 Task: Create new customer invoice with Date Opened: 01-May-23, Select Customer: The County Line Mercantile, Terms: Net 15. Make invoice entry for item-1 with Date: 01-May-23, Description: Olaplex No. 4 Bond Maintenance Shampoo (3.3 oz)
, Income Account: Income:Sales, Quantity: 5, Unit Price: 9.29, Sales Tax: Y, Sales Tax Included: N, Tax Table: Sales Tax. Post Invoice with Post Date: 01-May-23, Post to Accounts: Assets:Accounts Receivable. Pay / Process Payment with Transaction Date: 15-May-23, Amount: 48.31, Transfer Account: Checking Account. Go to 'Print Invoice'. Give a print command to print a copy of invoice.
Action: Mouse moved to (143, 28)
Screenshot: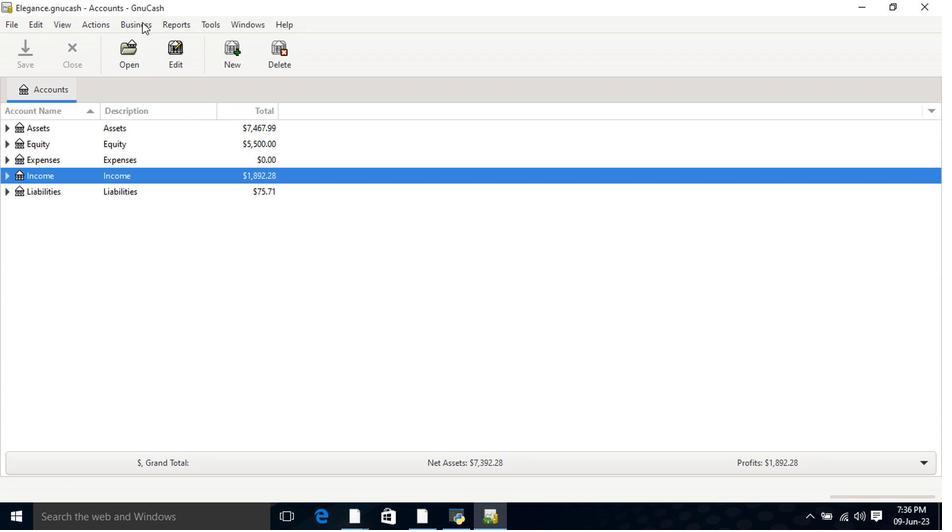 
Action: Mouse pressed left at (143, 28)
Screenshot: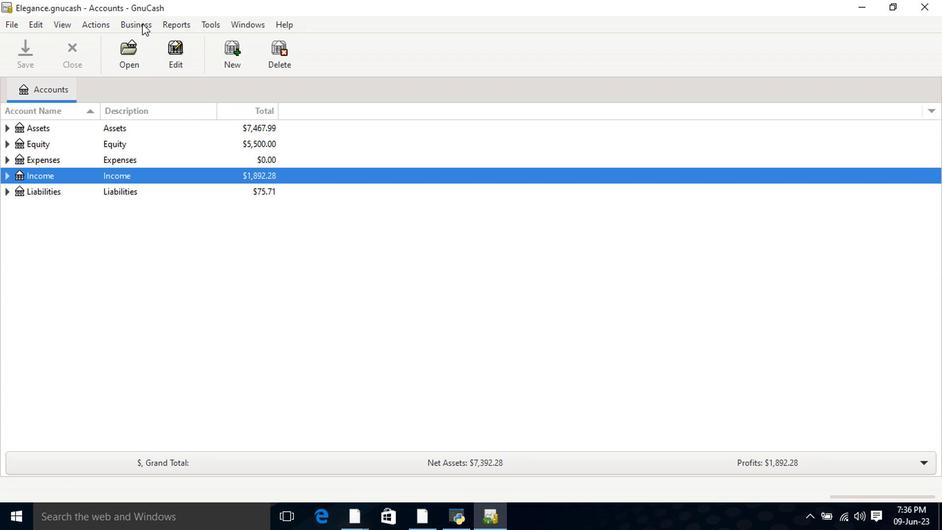
Action: Mouse moved to (296, 101)
Screenshot: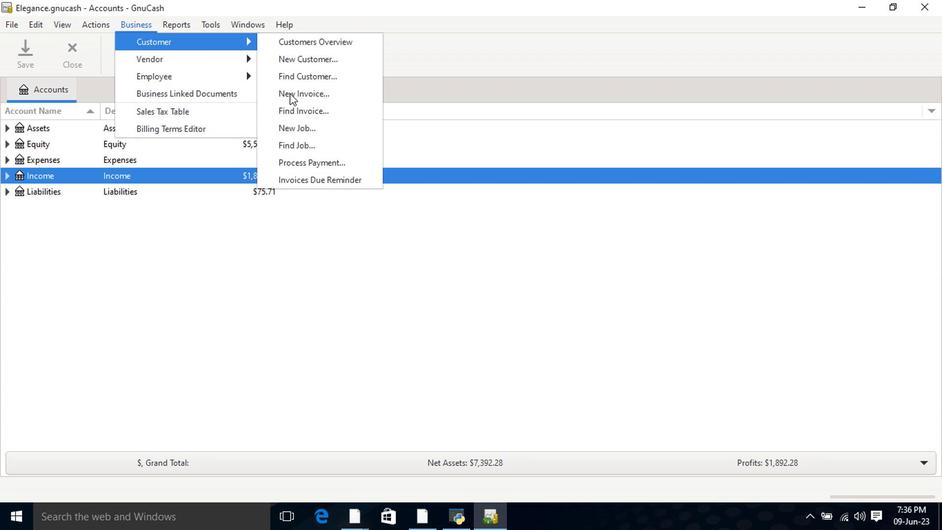 
Action: Mouse pressed left at (296, 101)
Screenshot: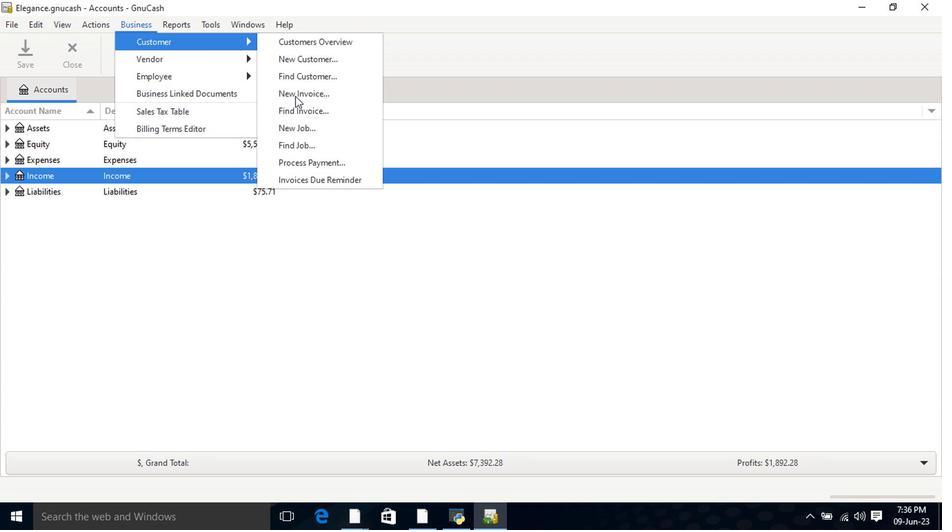 
Action: Mouse moved to (566, 215)
Screenshot: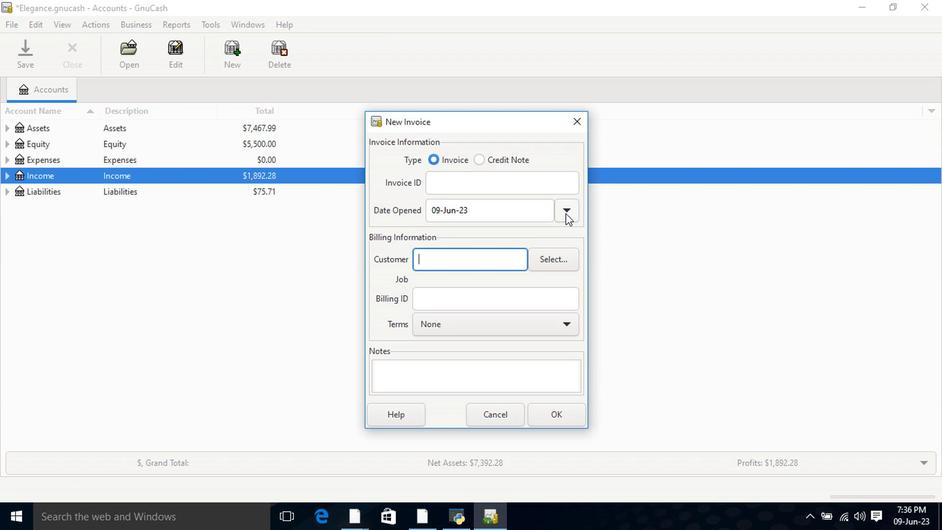 
Action: Mouse pressed left at (566, 215)
Screenshot: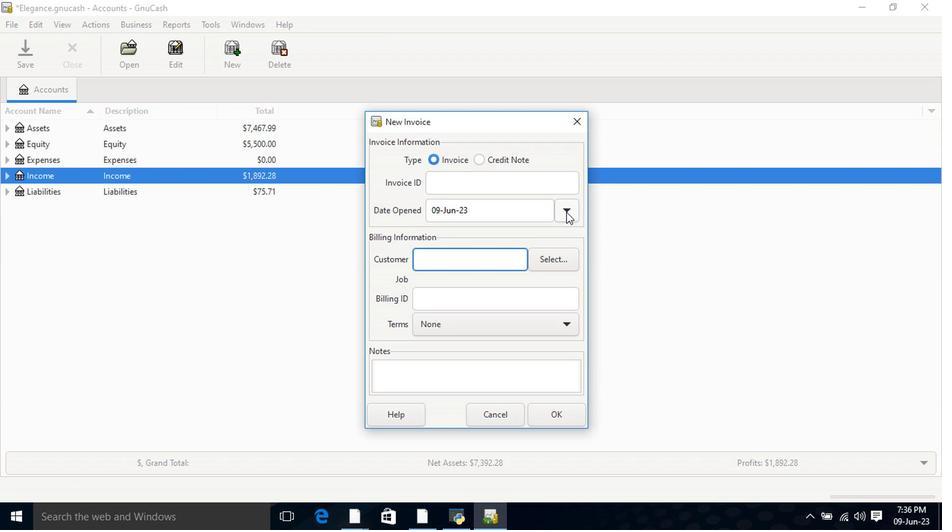 
Action: Mouse moved to (462, 236)
Screenshot: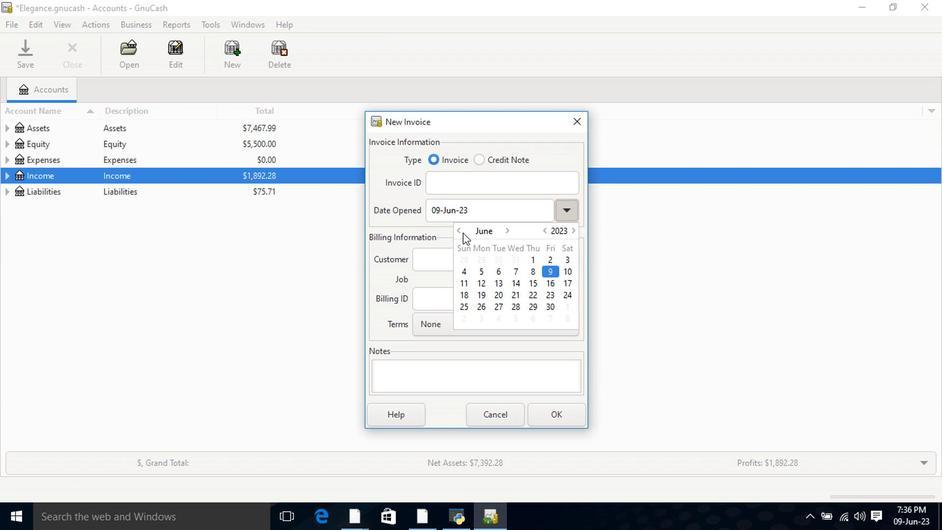 
Action: Mouse pressed left at (462, 236)
Screenshot: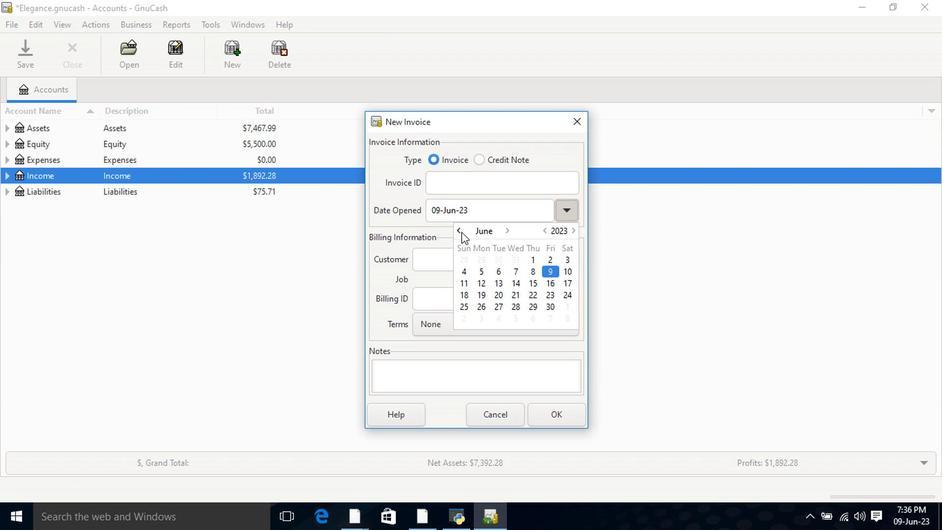 
Action: Mouse moved to (479, 260)
Screenshot: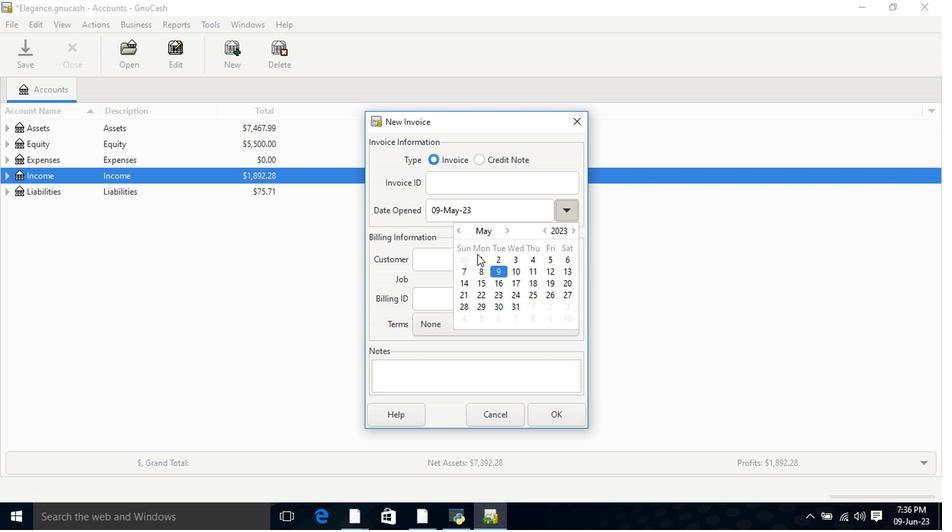 
Action: Mouse pressed left at (479, 260)
Screenshot: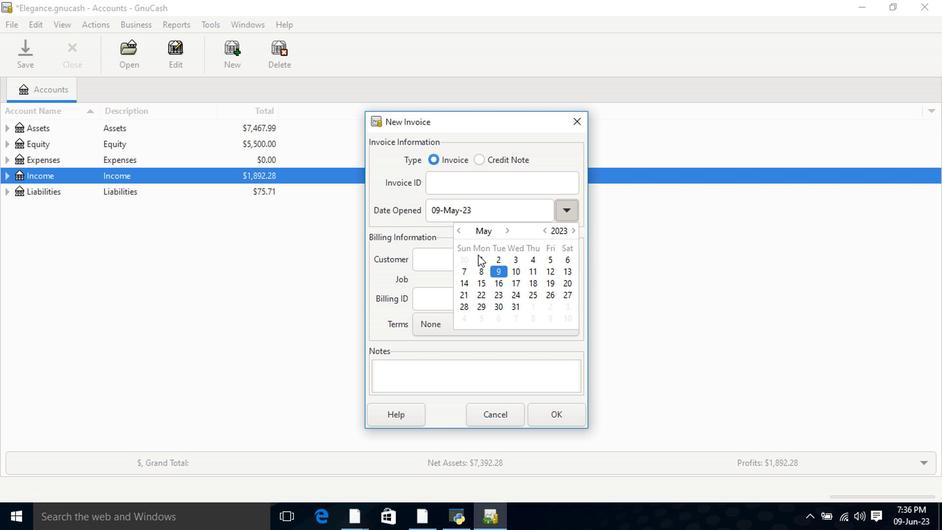 
Action: Mouse pressed left at (479, 260)
Screenshot: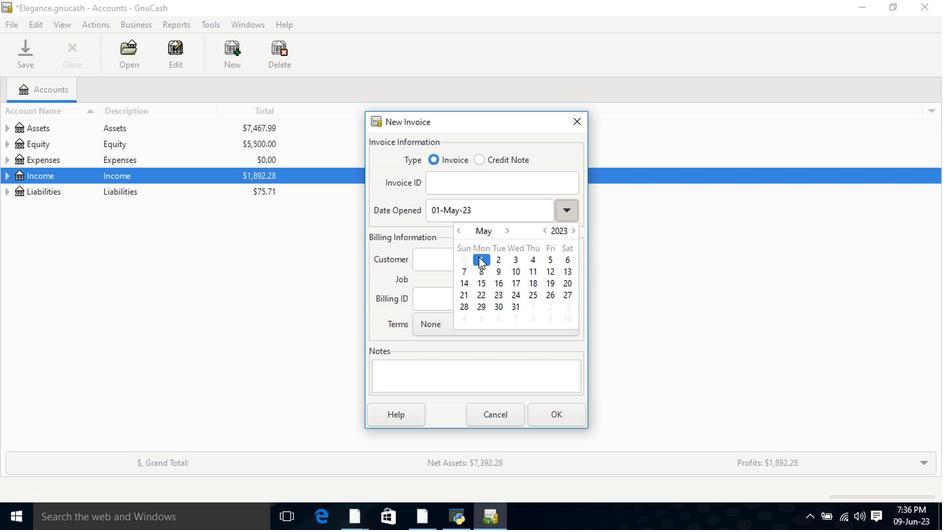 
Action: Mouse pressed left at (479, 260)
Screenshot: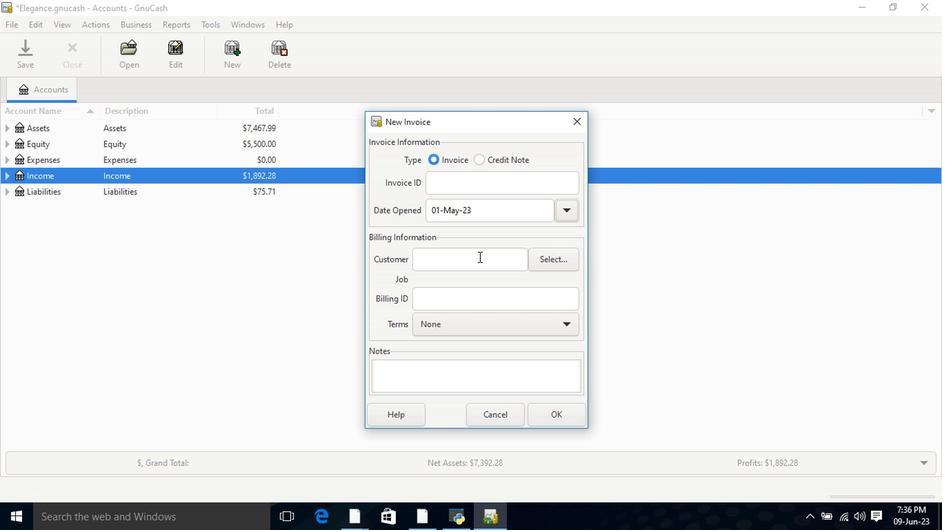
Action: Key pressed <Key.shift>The<Key.space>cou
Screenshot: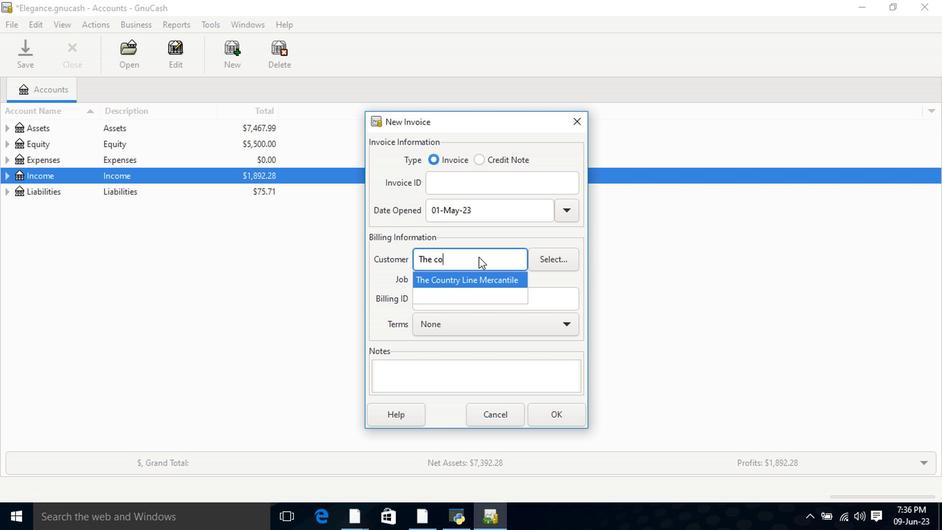 
Action: Mouse moved to (493, 281)
Screenshot: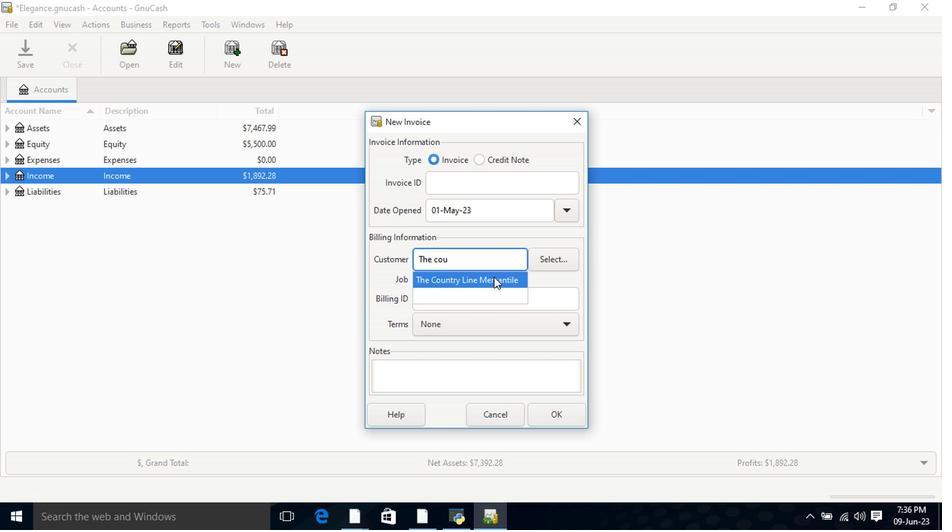 
Action: Mouse pressed left at (493, 281)
Screenshot: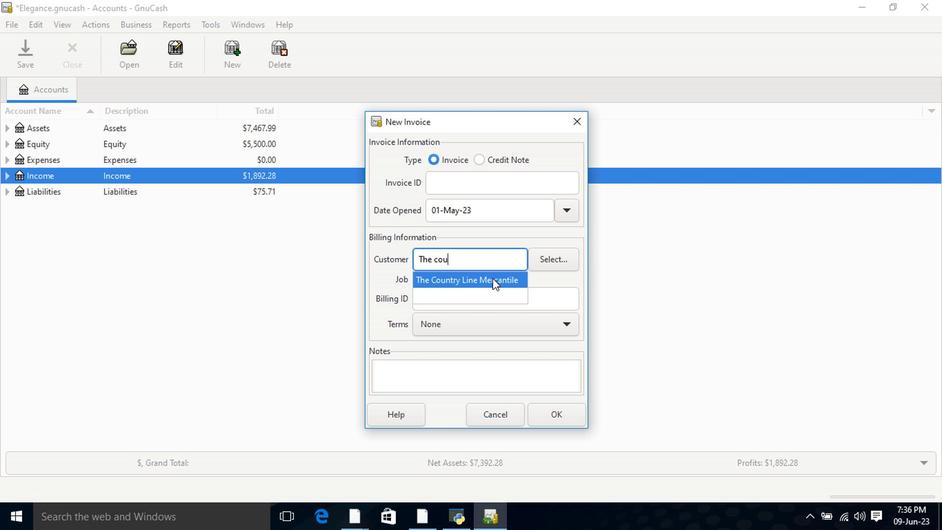 
Action: Mouse moved to (473, 346)
Screenshot: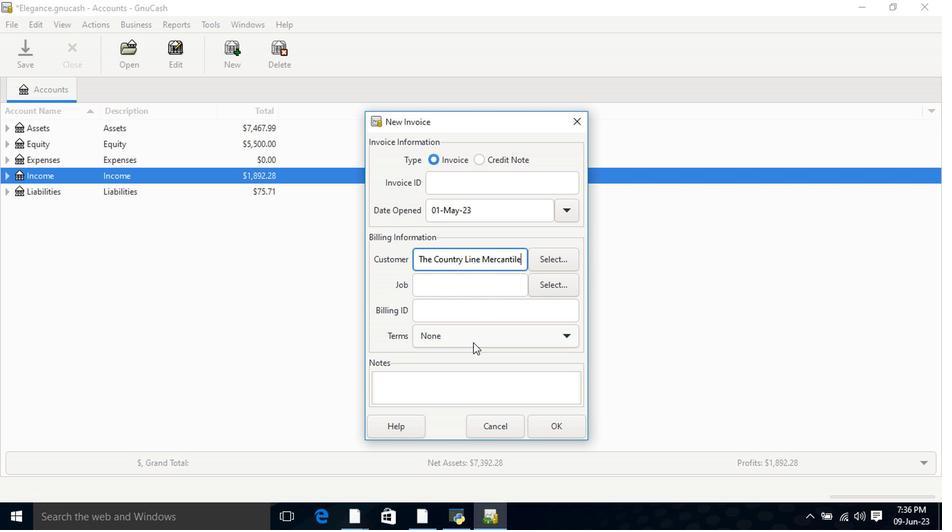 
Action: Mouse pressed left at (473, 346)
Screenshot: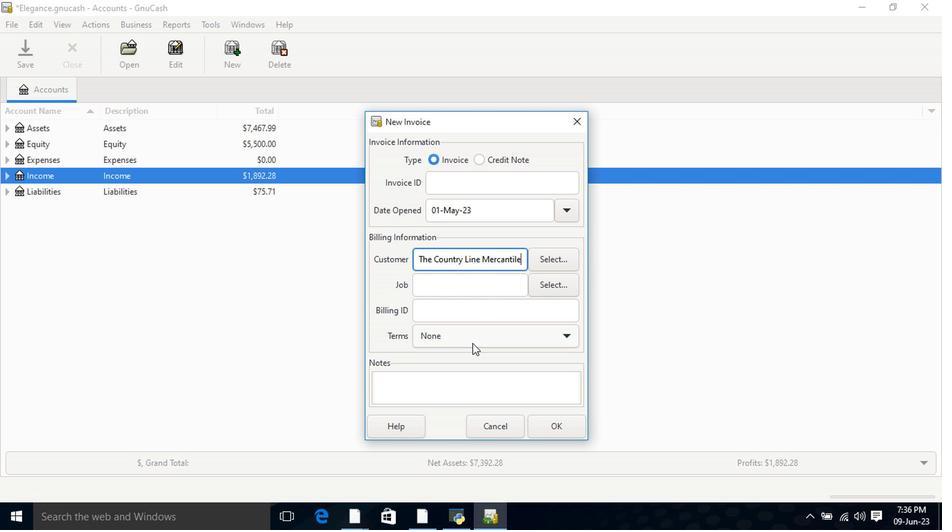 
Action: Mouse moved to (475, 369)
Screenshot: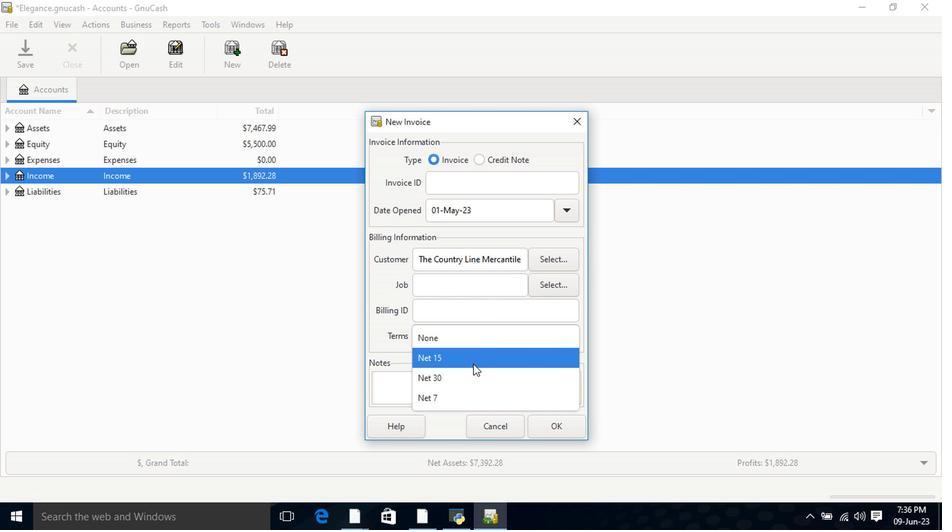 
Action: Mouse pressed left at (475, 369)
Screenshot: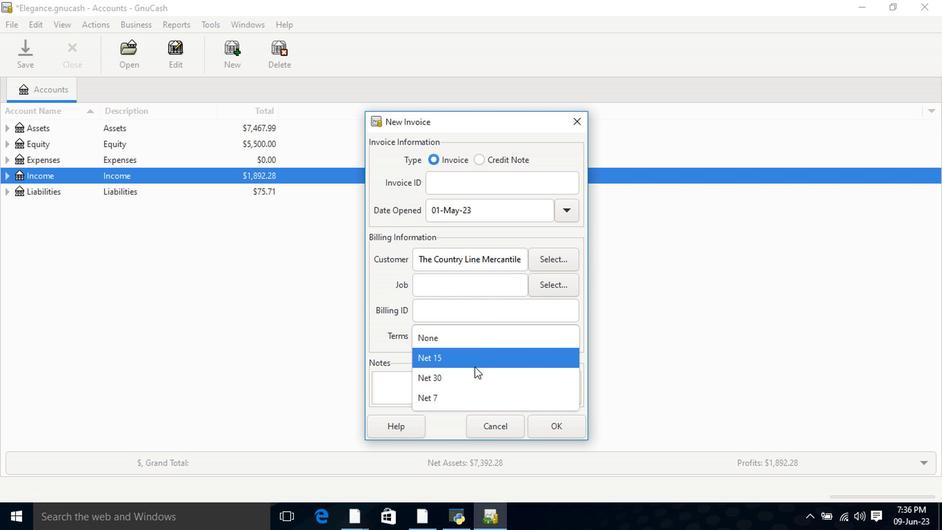 
Action: Mouse moved to (571, 430)
Screenshot: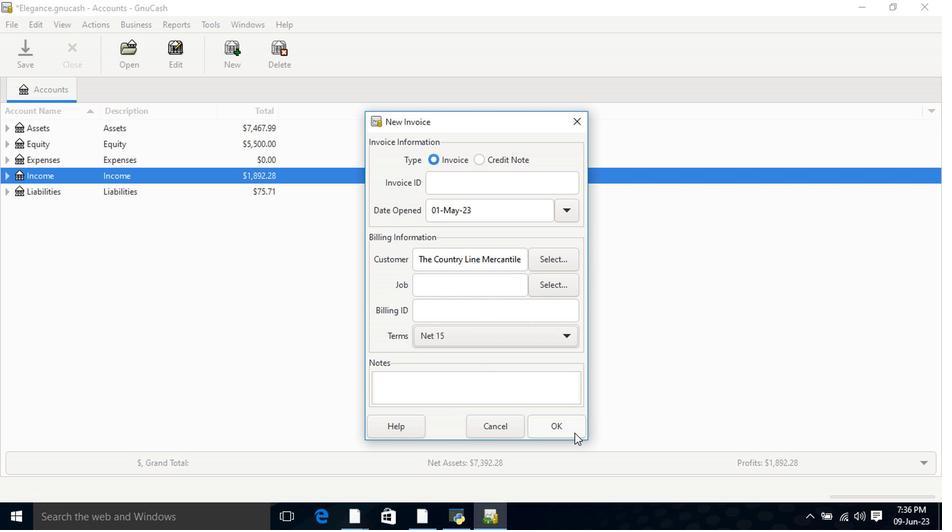 
Action: Mouse pressed left at (571, 430)
Screenshot: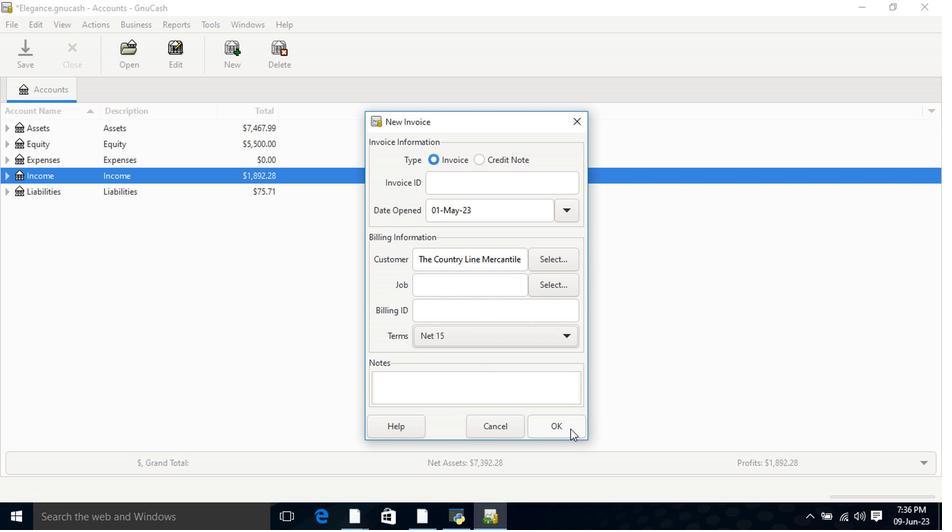 
Action: Mouse moved to (62, 274)
Screenshot: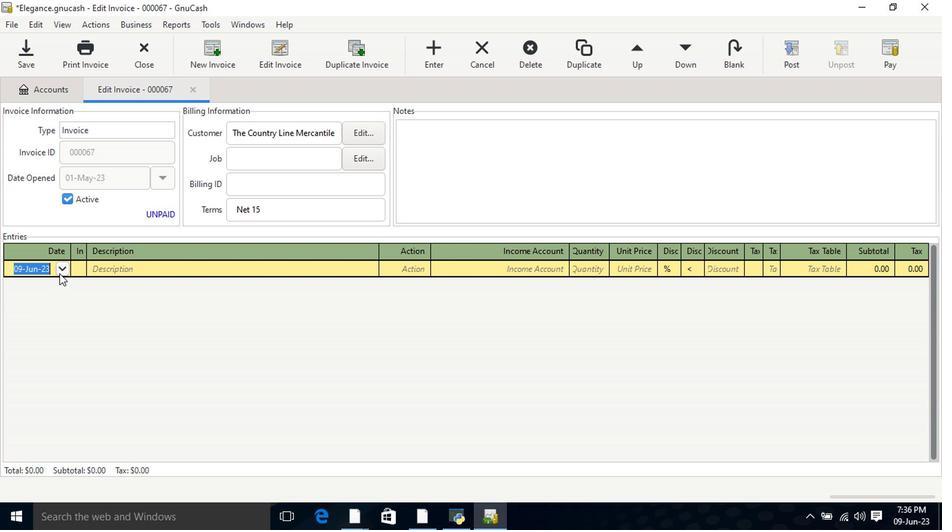 
Action: Mouse pressed left at (62, 274)
Screenshot: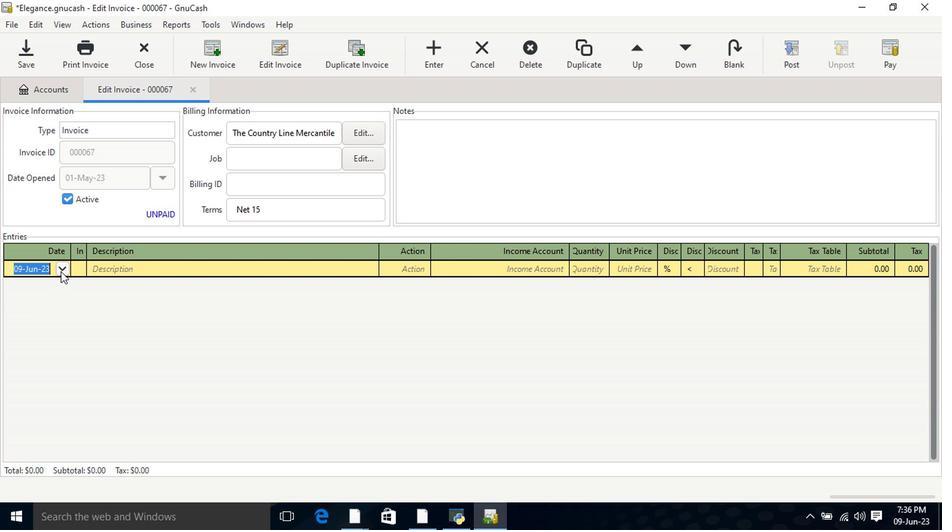 
Action: Mouse moved to (12, 290)
Screenshot: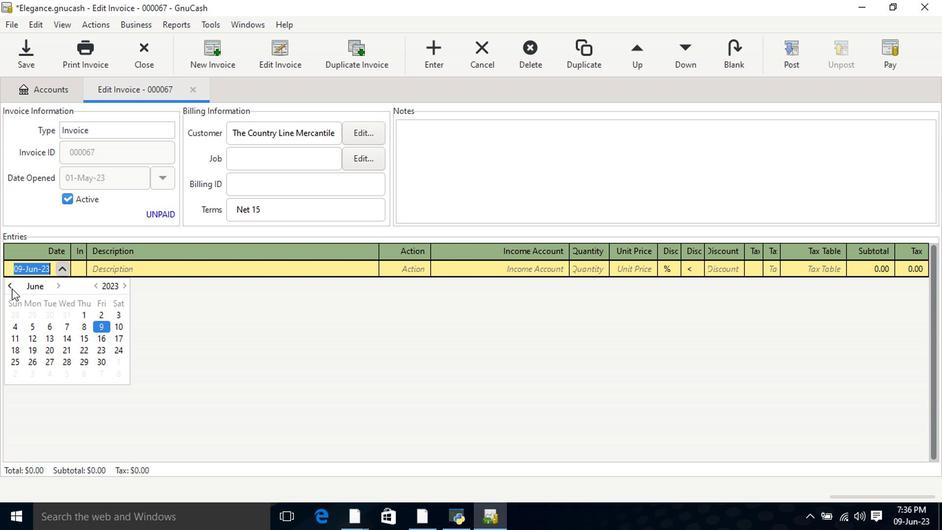 
Action: Mouse pressed left at (12, 290)
Screenshot: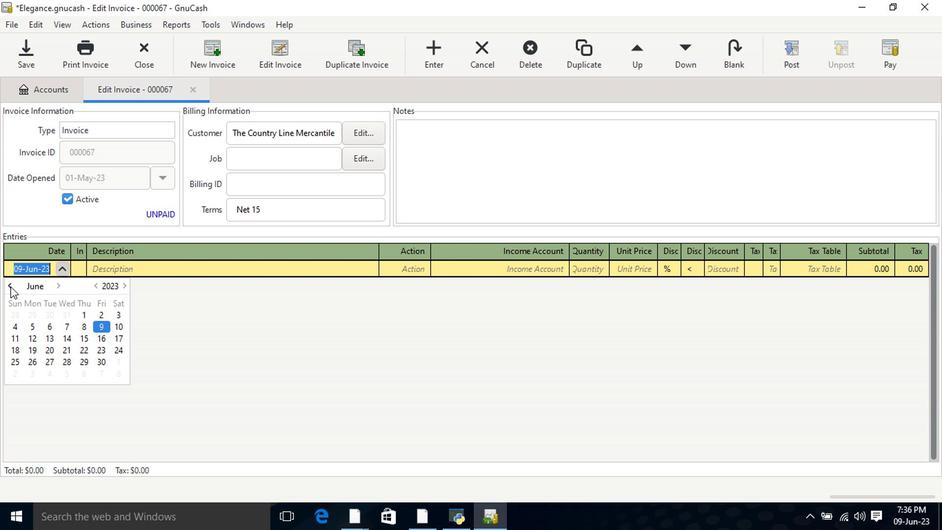 
Action: Mouse pressed left at (12, 290)
Screenshot: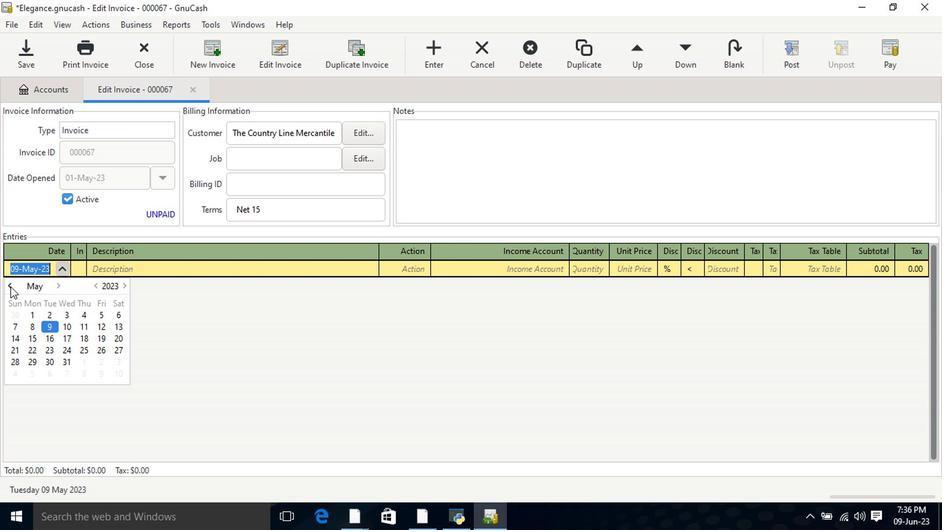 
Action: Mouse moved to (56, 288)
Screenshot: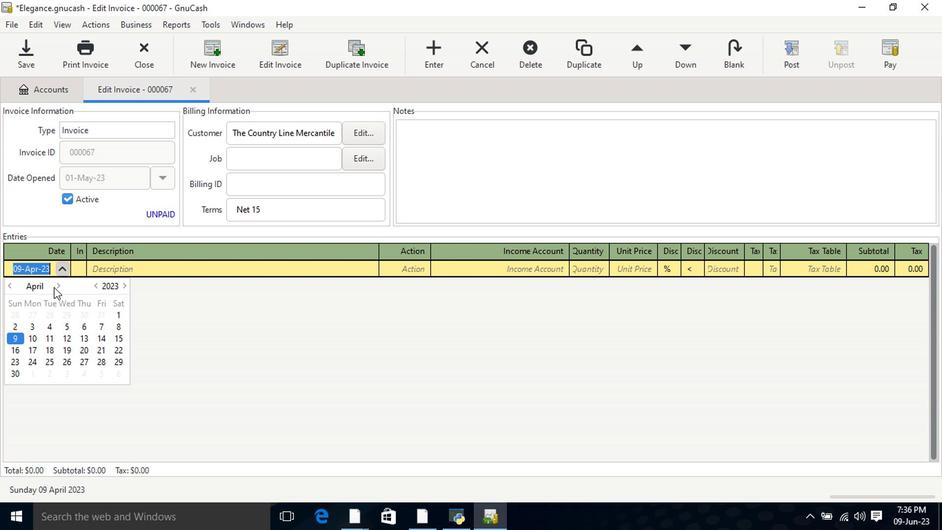 
Action: Mouse pressed left at (56, 288)
Screenshot: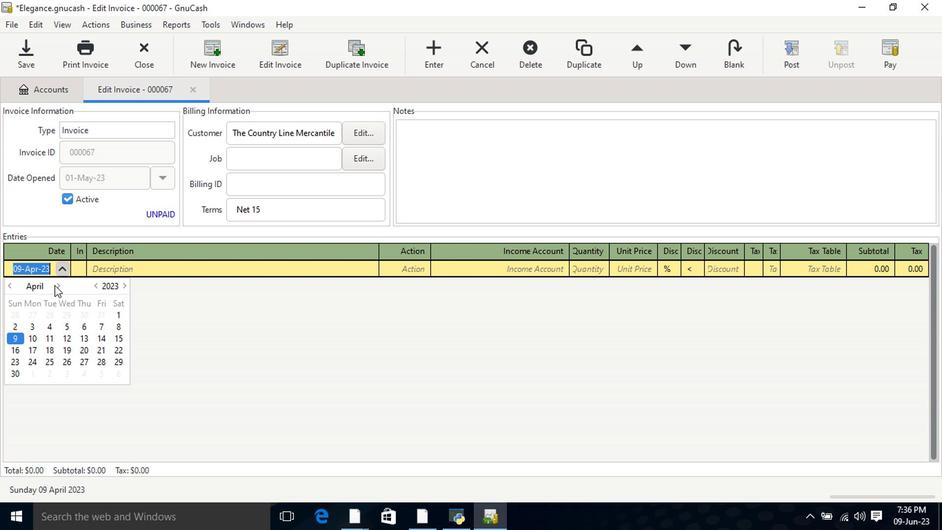 
Action: Mouse moved to (55, 288)
Screenshot: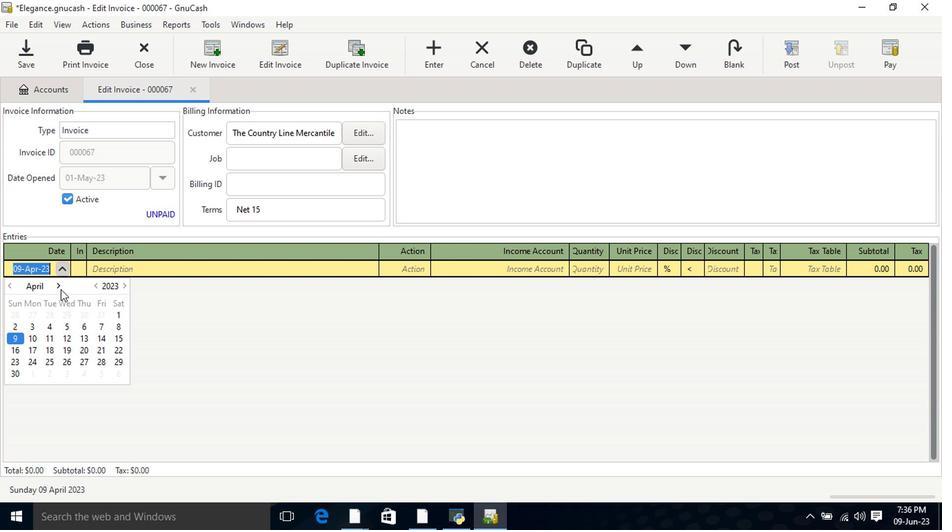 
Action: Mouse pressed left at (55, 288)
Screenshot: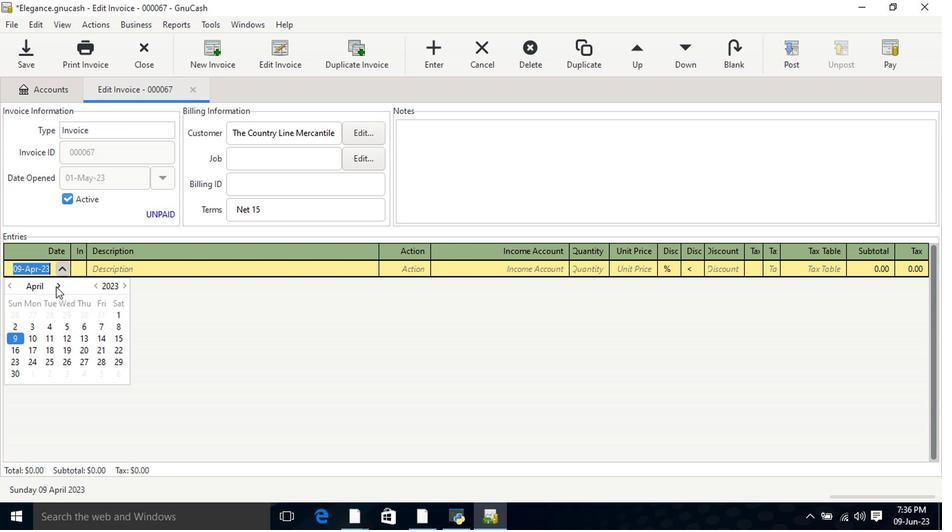 
Action: Mouse moved to (57, 291)
Screenshot: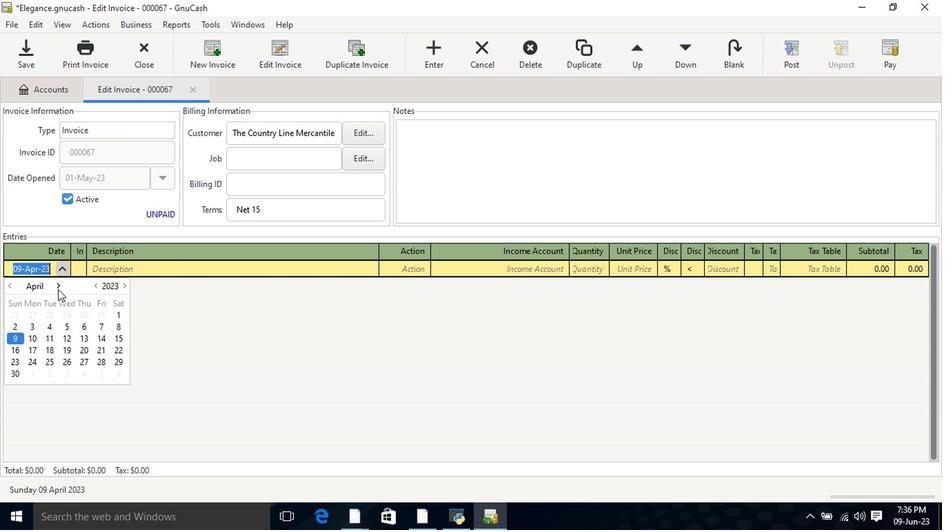 
Action: Mouse pressed left at (57, 291)
Screenshot: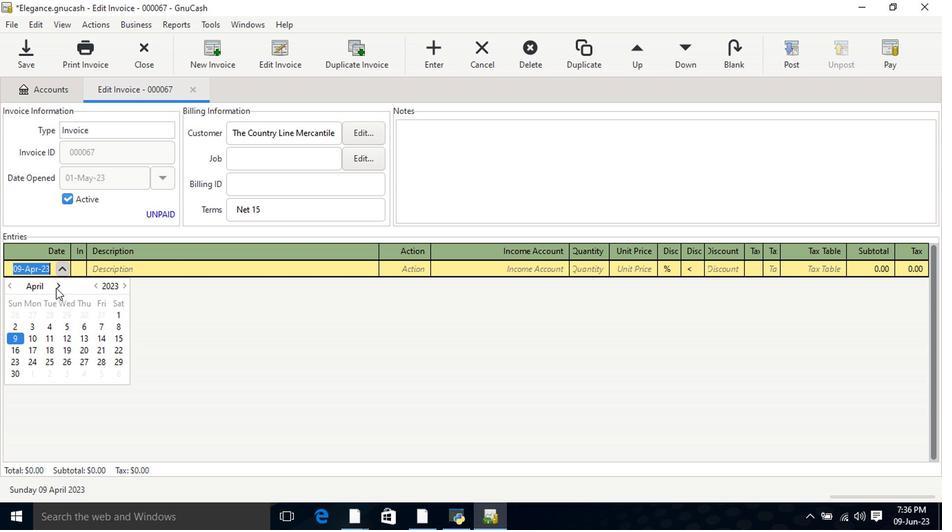
Action: Mouse moved to (33, 317)
Screenshot: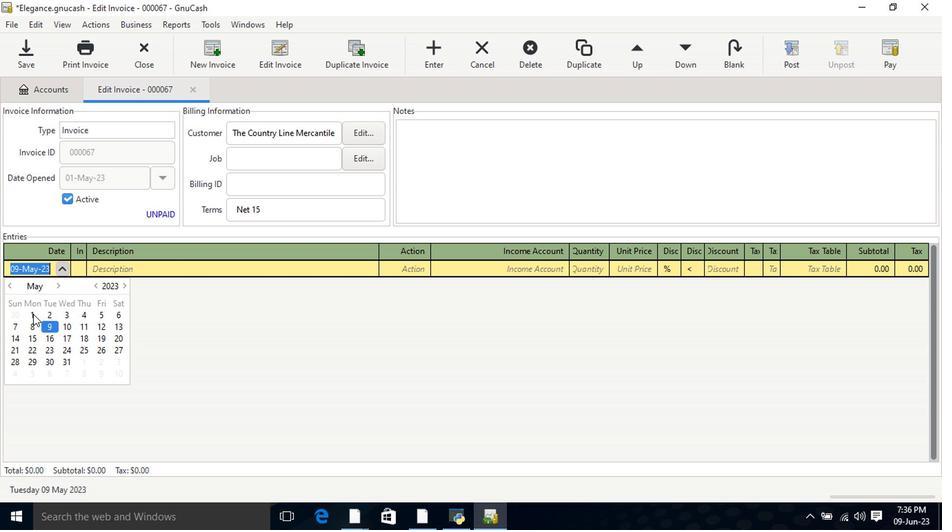 
Action: Mouse pressed left at (33, 317)
Screenshot: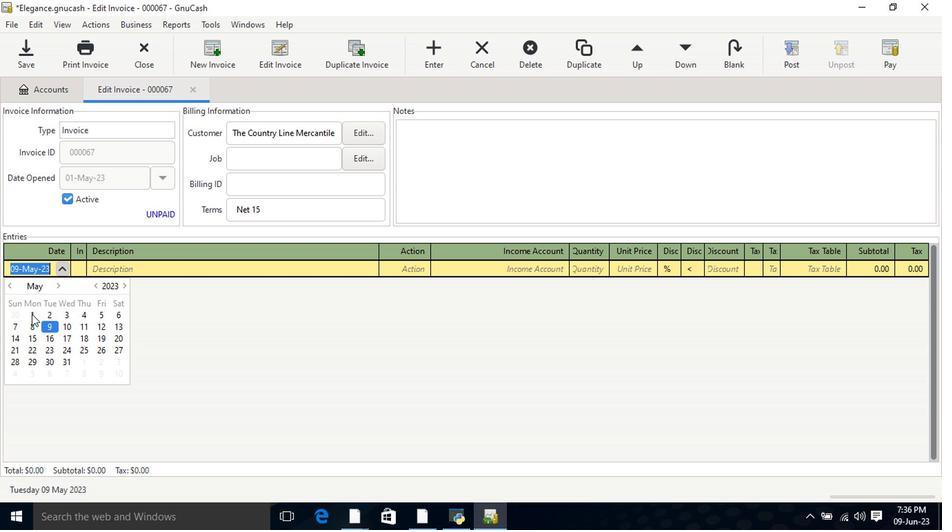 
Action: Mouse pressed left at (33, 317)
Screenshot: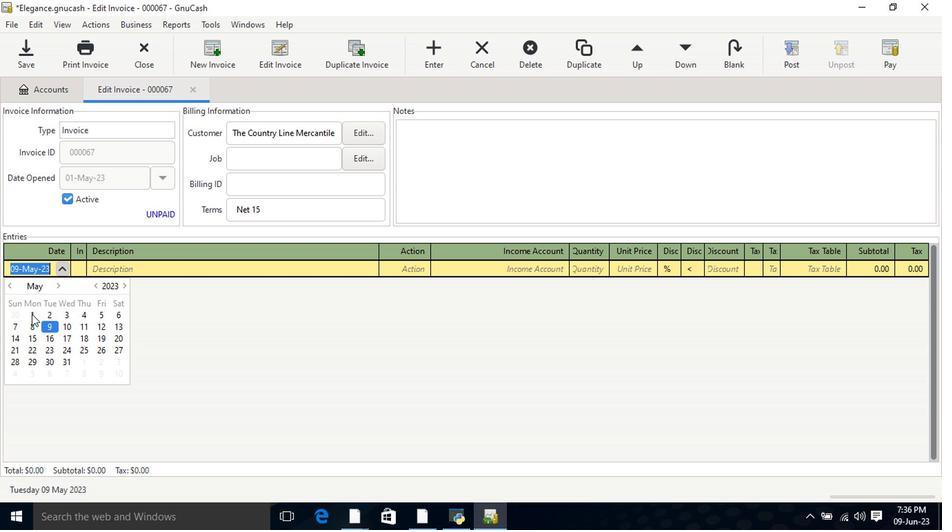 
Action: Mouse moved to (109, 273)
Screenshot: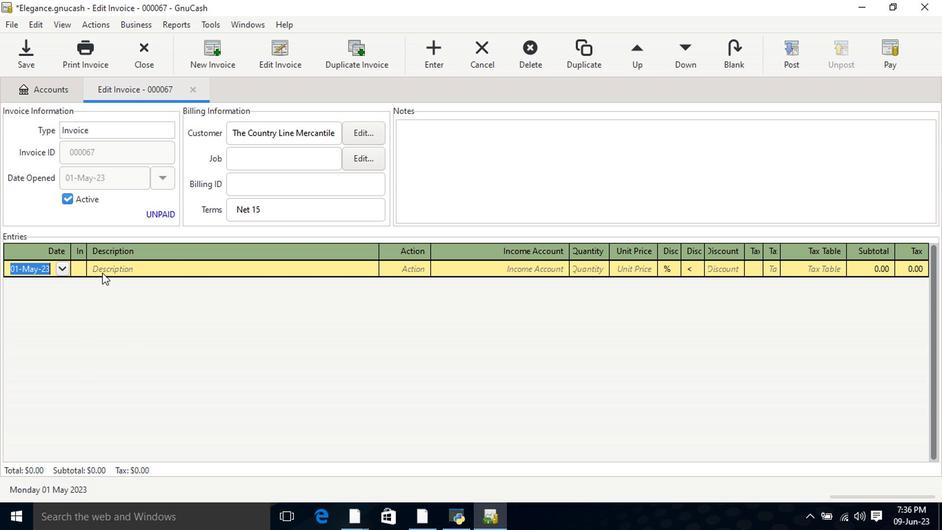 
Action: Mouse pressed left at (109, 273)
Screenshot: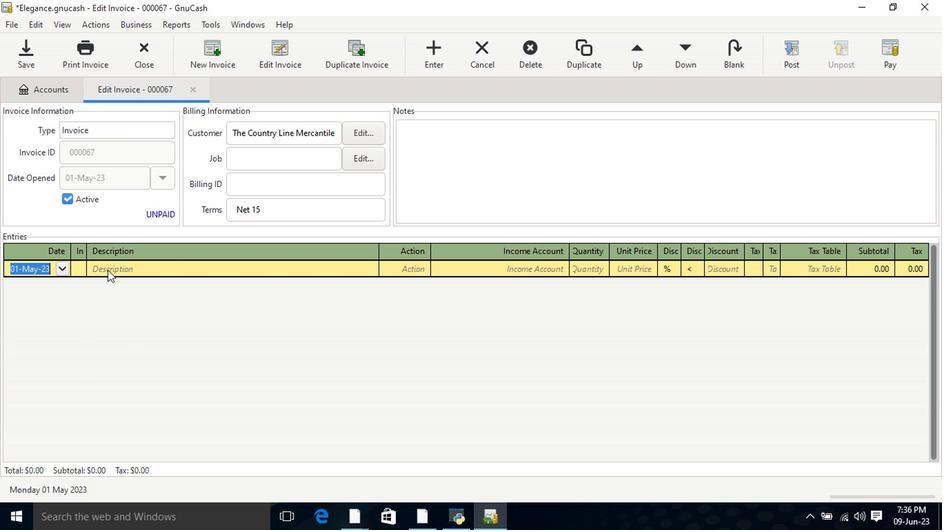 
Action: Key pressed <Key.shift>Olaplex<Key.space><Key.shift>No.<Key.space><Key.backspace>4<Key.space><Key.shift>Bond<Key.tab>5<Key.tab>9.29<Key.tab>
Screenshot: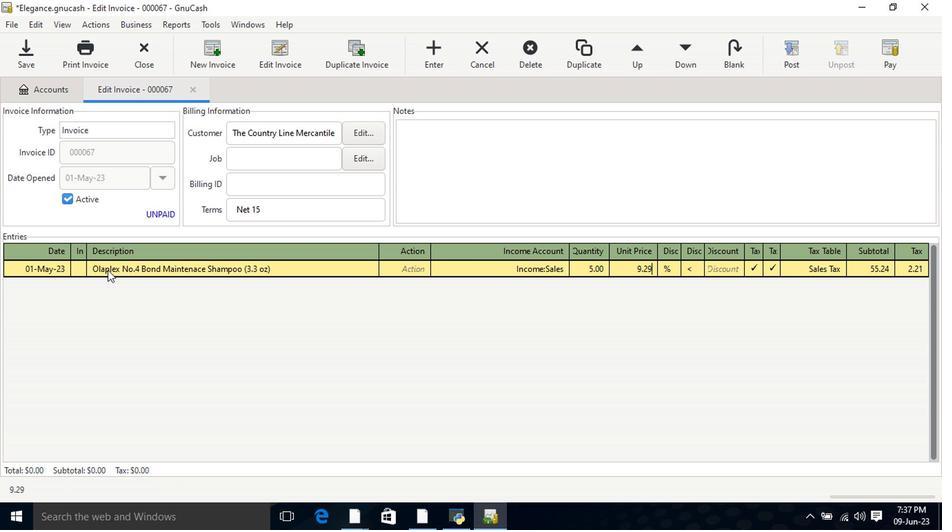 
Action: Mouse moved to (772, 270)
Screenshot: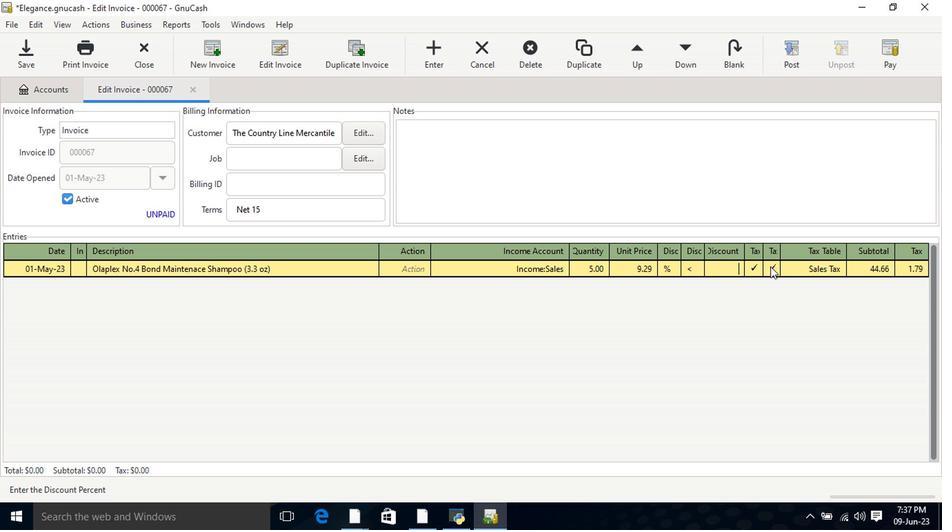 
Action: Mouse pressed left at (772, 270)
Screenshot: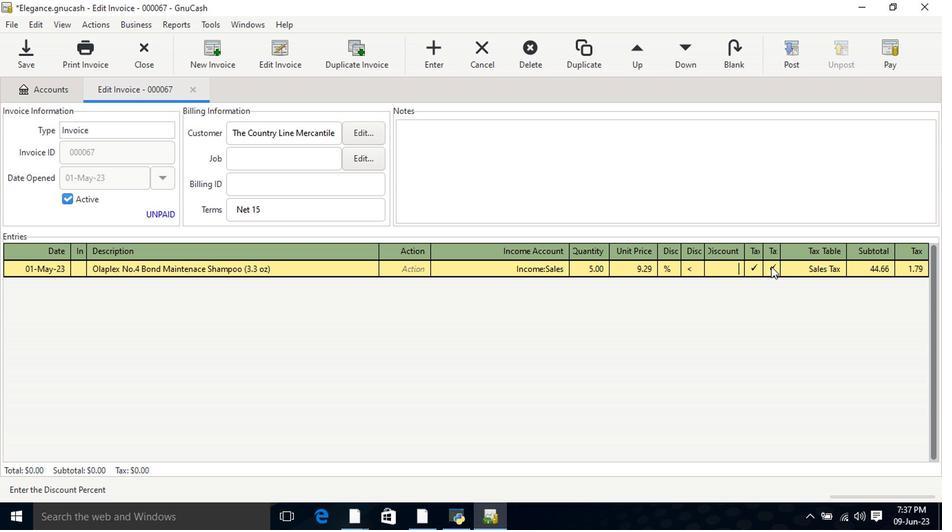 
Action: Mouse moved to (808, 271)
Screenshot: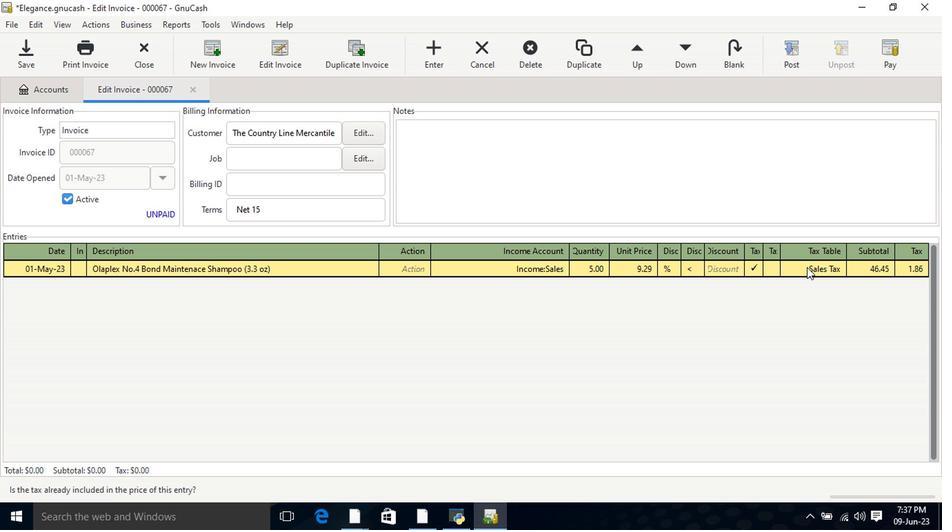 
Action: Key pressed <Key.tab><Key.tab>
Screenshot: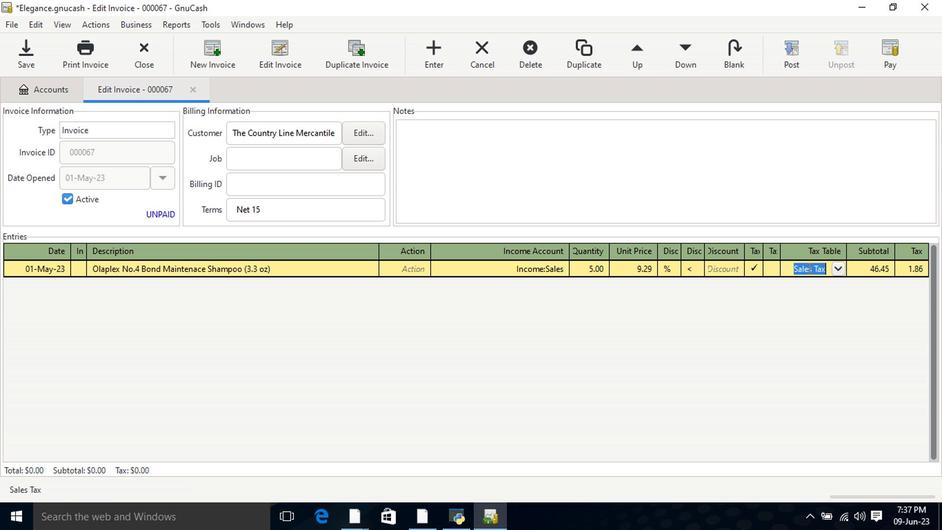 
Action: Mouse moved to (802, 63)
Screenshot: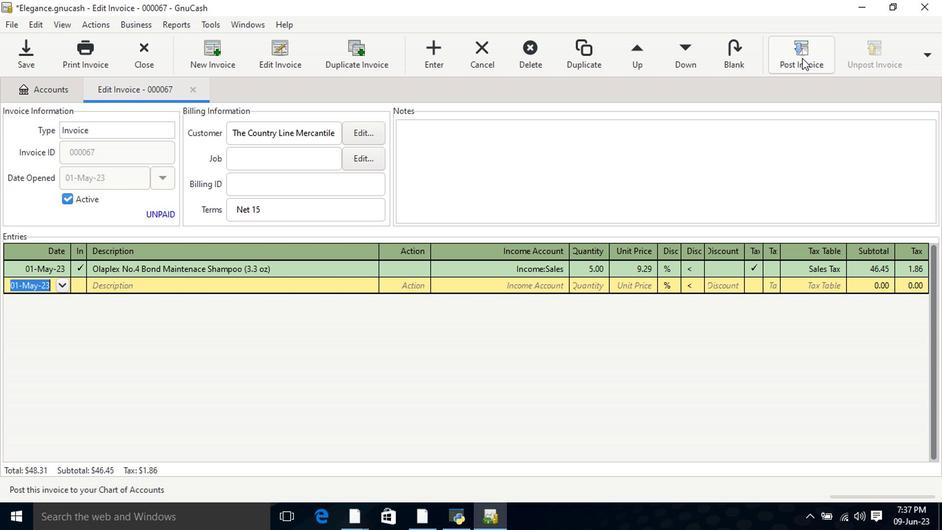 
Action: Mouse pressed left at (802, 63)
Screenshot: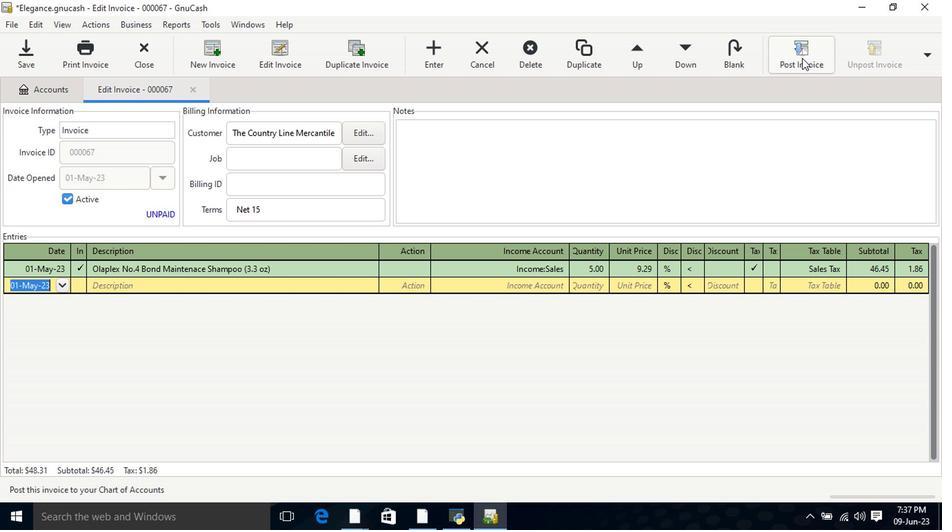 
Action: Mouse moved to (584, 231)
Screenshot: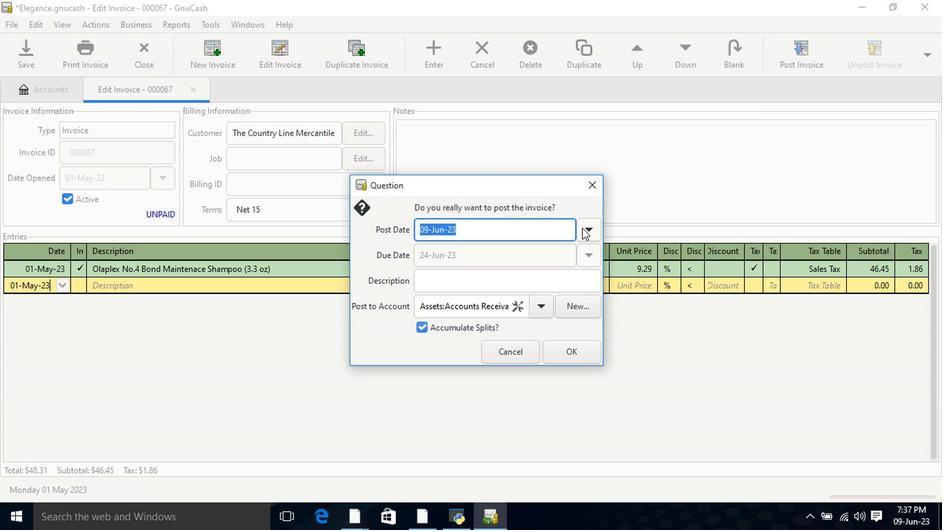 
Action: Mouse pressed left at (584, 231)
Screenshot: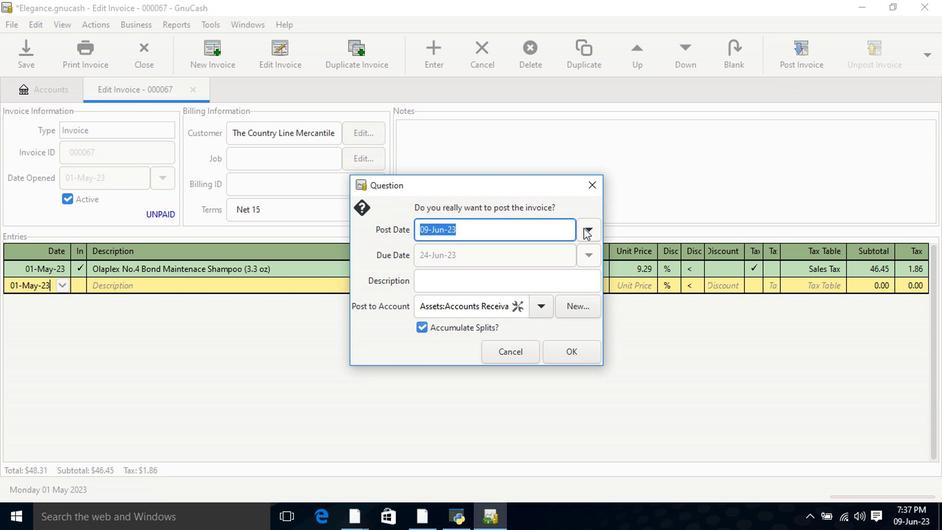 
Action: Mouse moved to (482, 252)
Screenshot: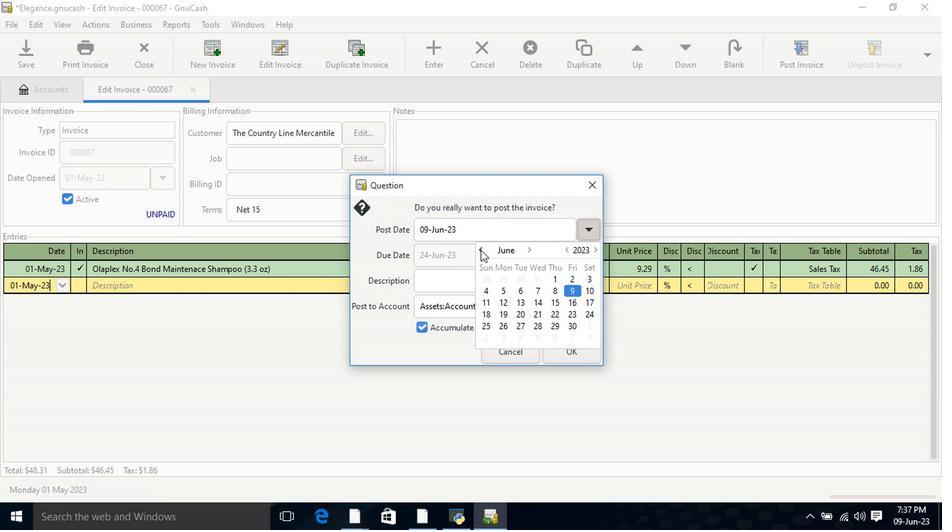 
Action: Mouse pressed left at (482, 252)
Screenshot: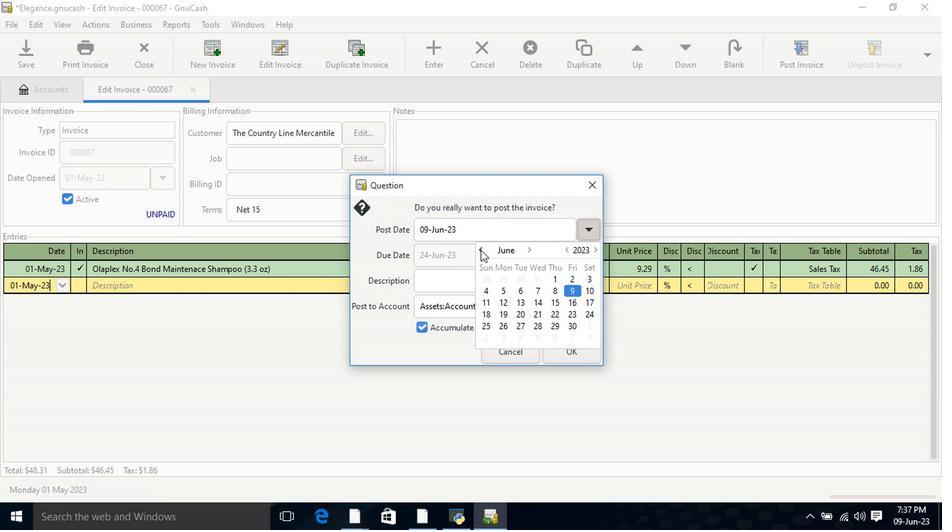 
Action: Mouse moved to (504, 285)
Screenshot: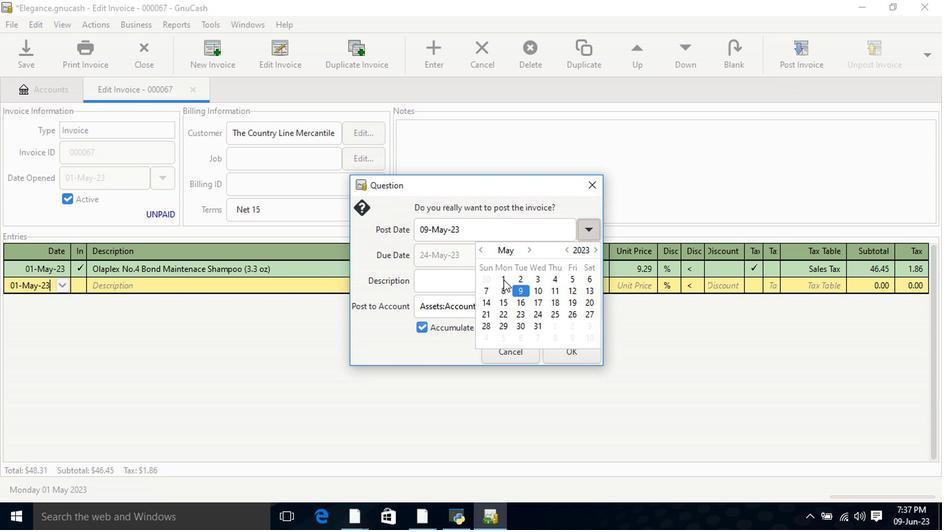 
Action: Mouse pressed left at (504, 285)
Screenshot: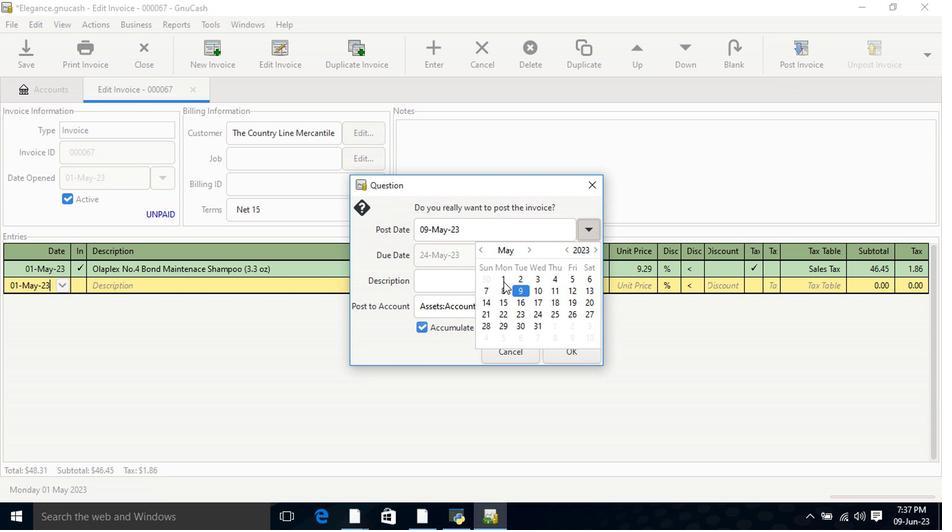 
Action: Mouse pressed left at (504, 285)
Screenshot: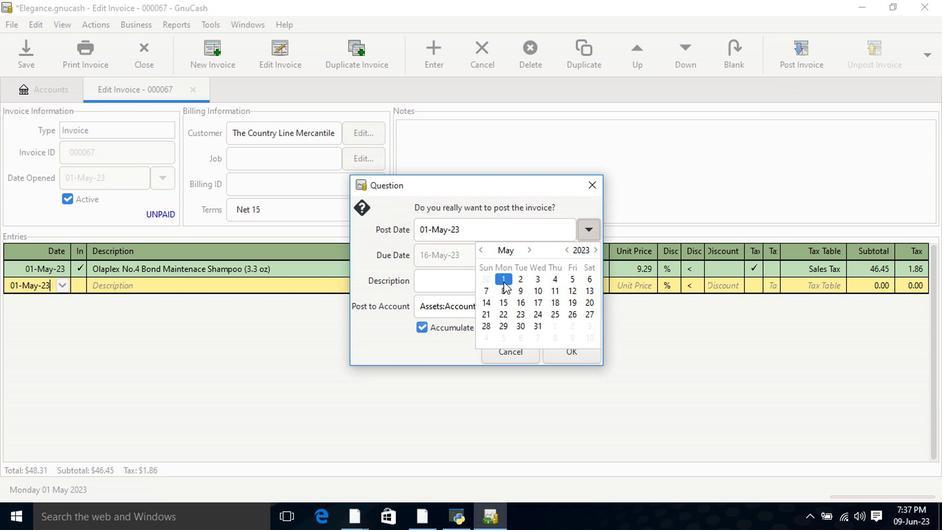 
Action: Mouse moved to (579, 357)
Screenshot: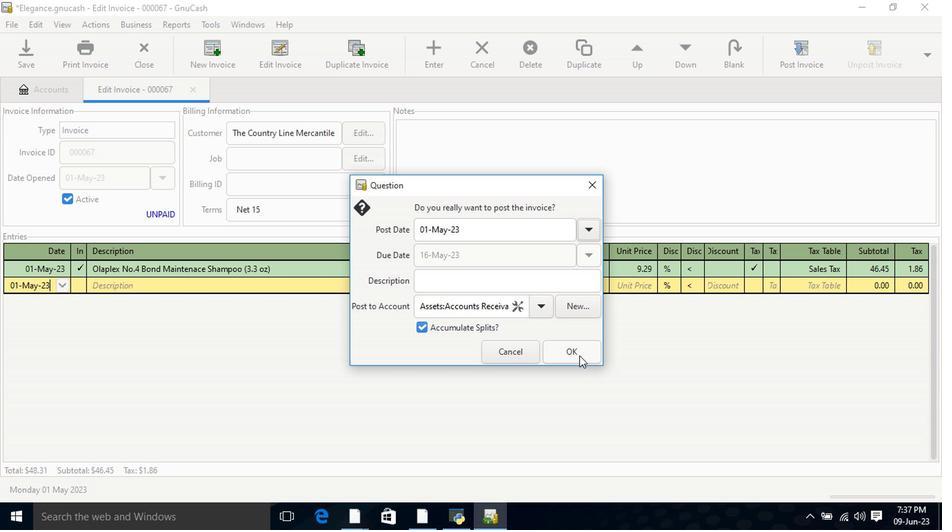 
Action: Mouse pressed left at (579, 357)
Screenshot: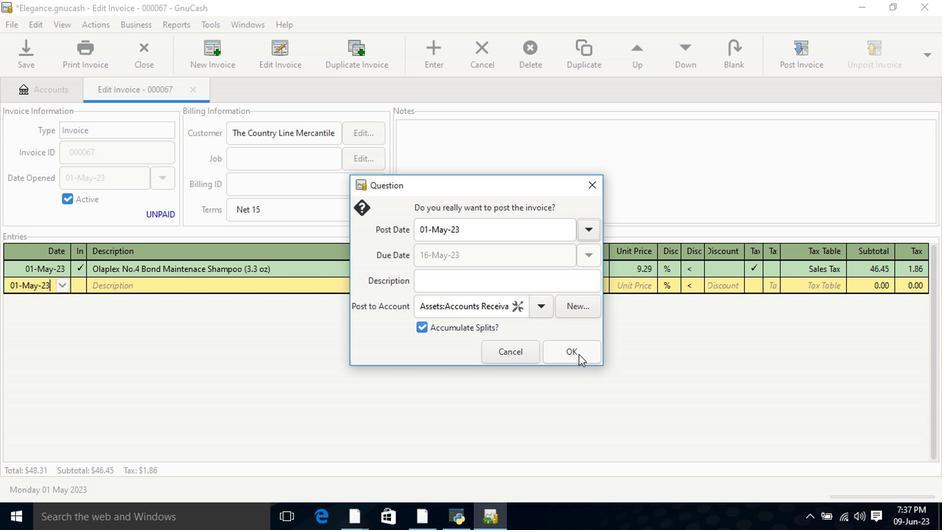
Action: Mouse moved to (886, 65)
Screenshot: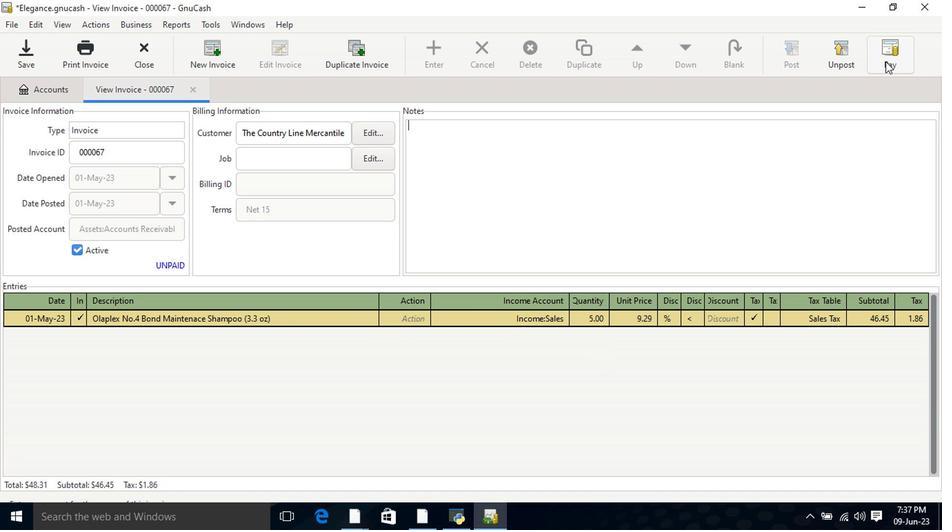 
Action: Mouse pressed left at (886, 65)
Screenshot: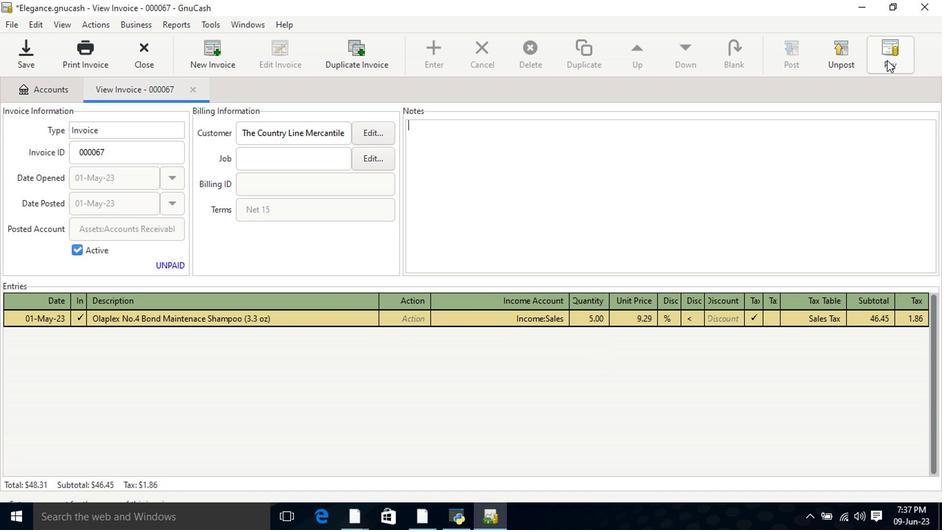 
Action: Mouse moved to (430, 272)
Screenshot: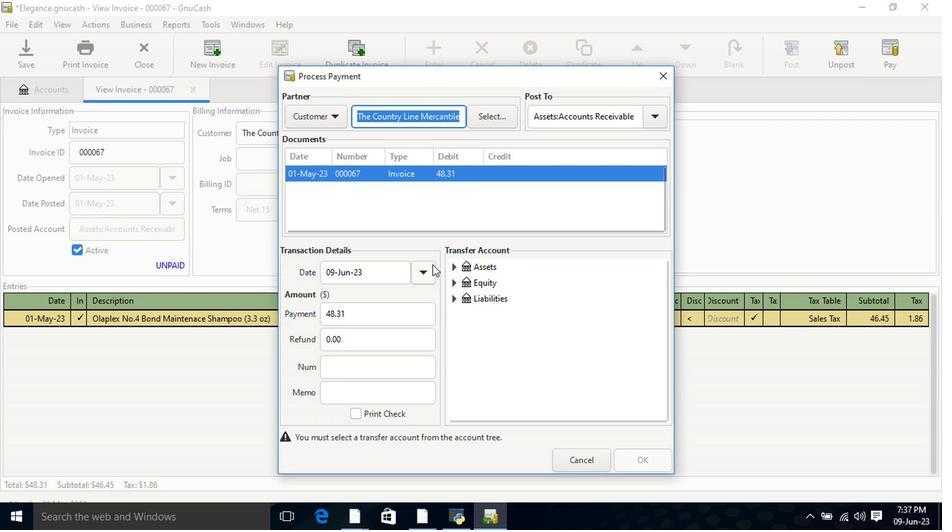 
Action: Mouse pressed left at (430, 272)
Screenshot: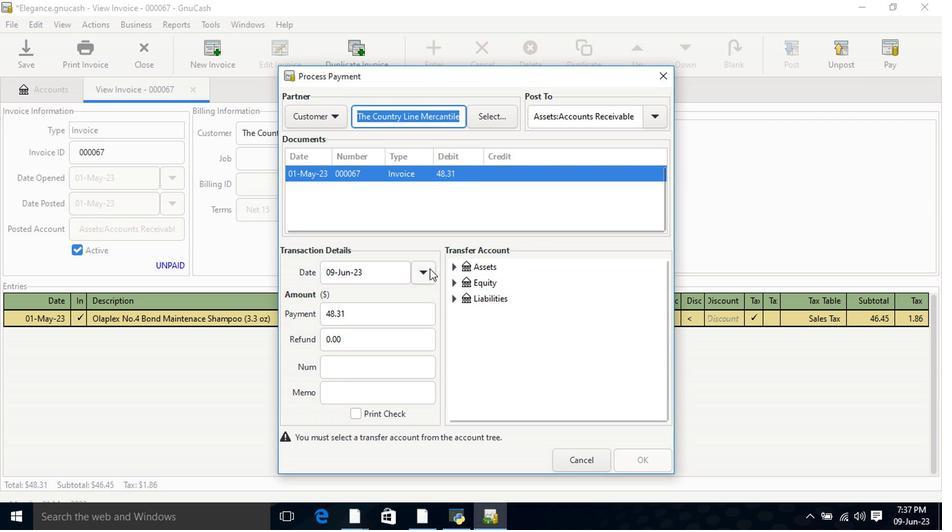 
Action: Mouse moved to (318, 296)
Screenshot: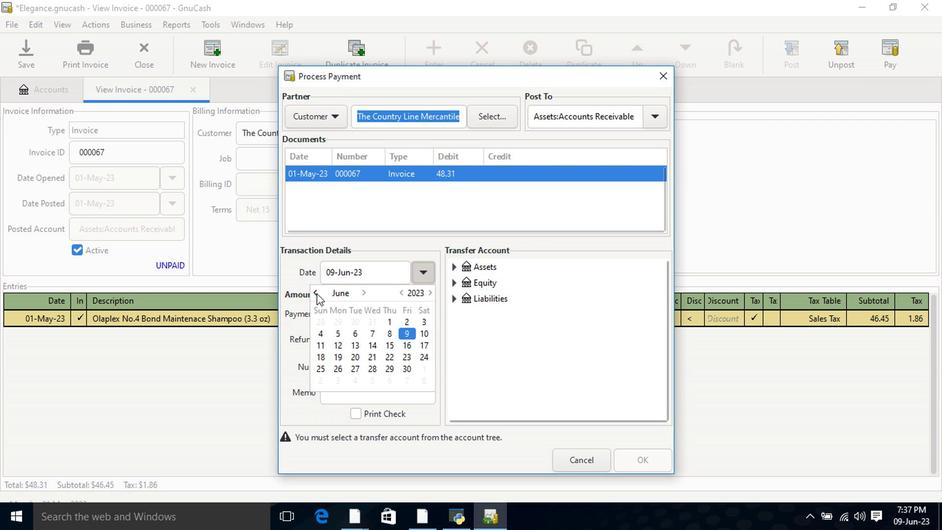 
Action: Mouse pressed left at (318, 296)
Screenshot: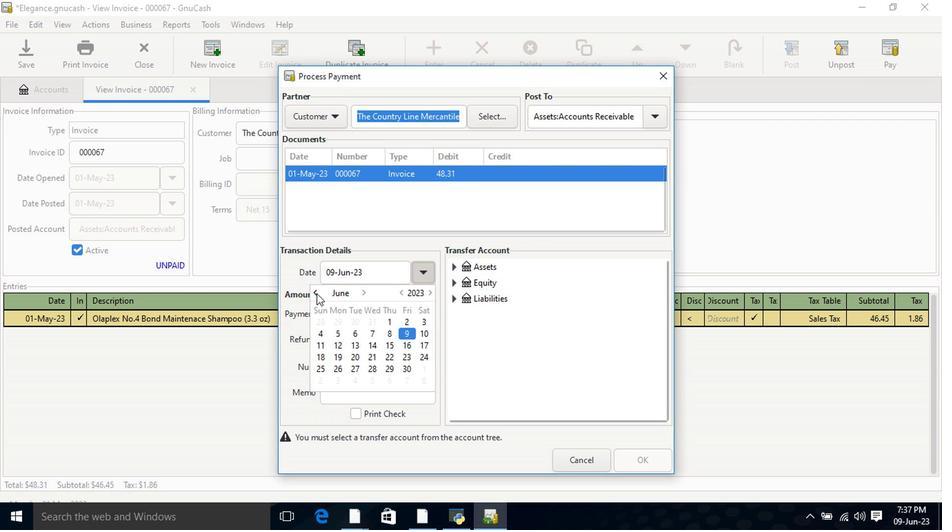 
Action: Mouse moved to (340, 346)
Screenshot: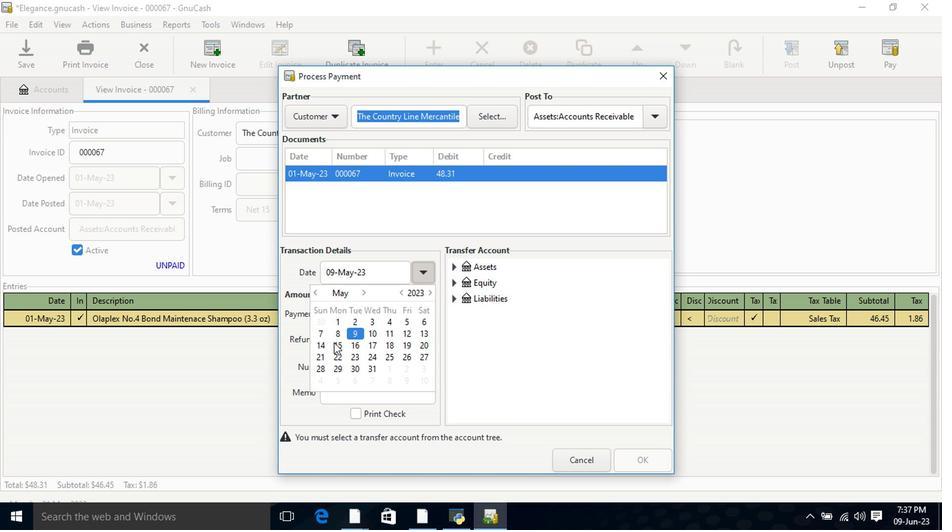
Action: Mouse pressed left at (340, 346)
Screenshot: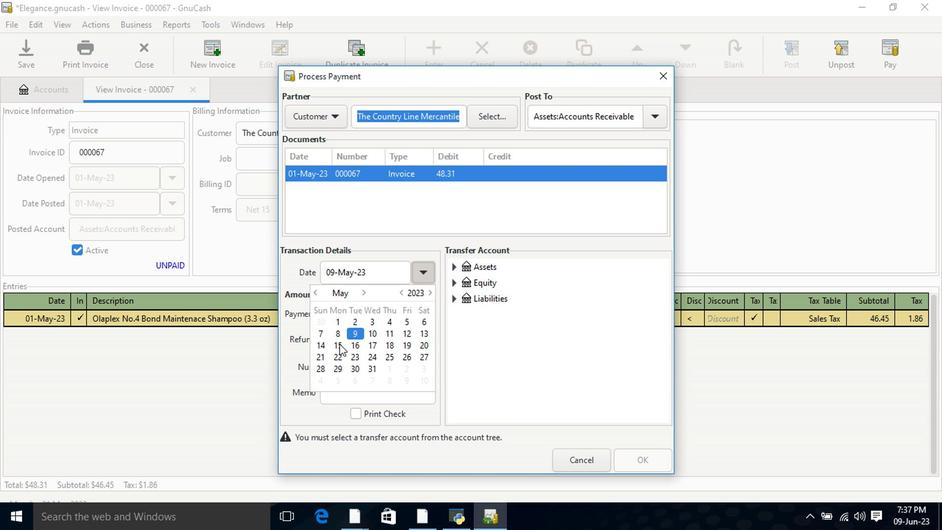
Action: Mouse pressed left at (340, 346)
Screenshot: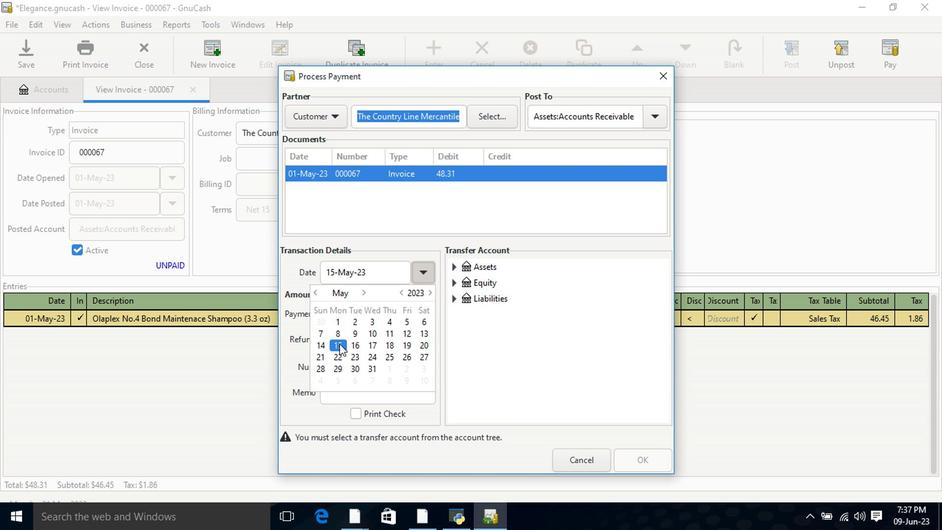 
Action: Mouse moved to (454, 269)
Screenshot: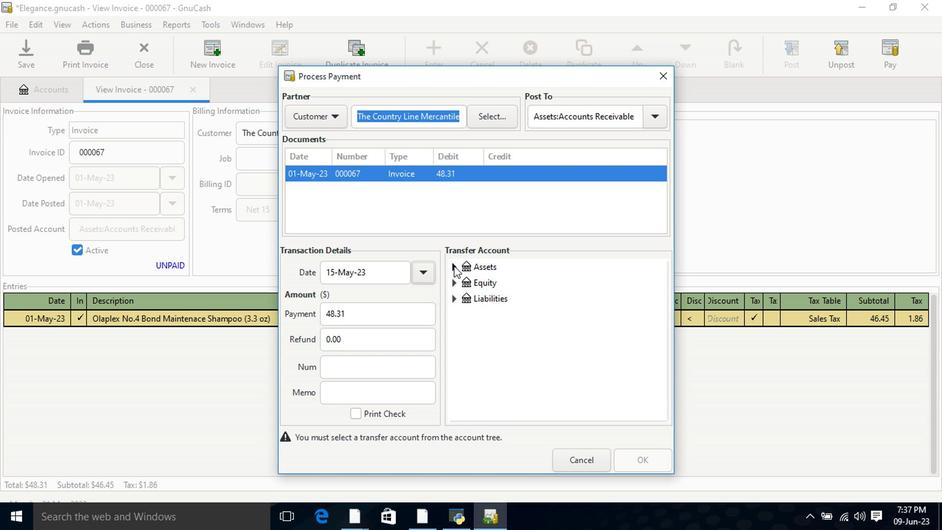 
Action: Mouse pressed left at (454, 269)
Screenshot: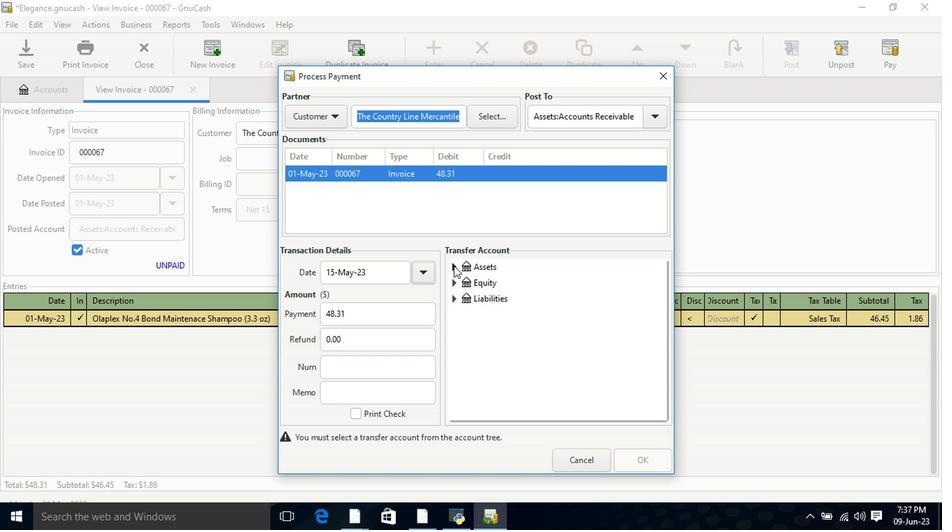 
Action: Mouse moved to (465, 290)
Screenshot: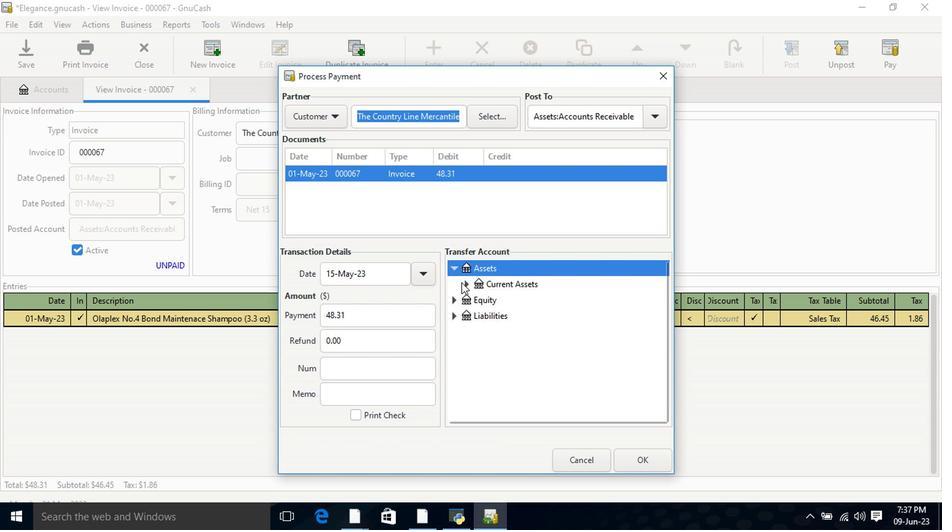 
Action: Mouse pressed left at (465, 290)
Screenshot: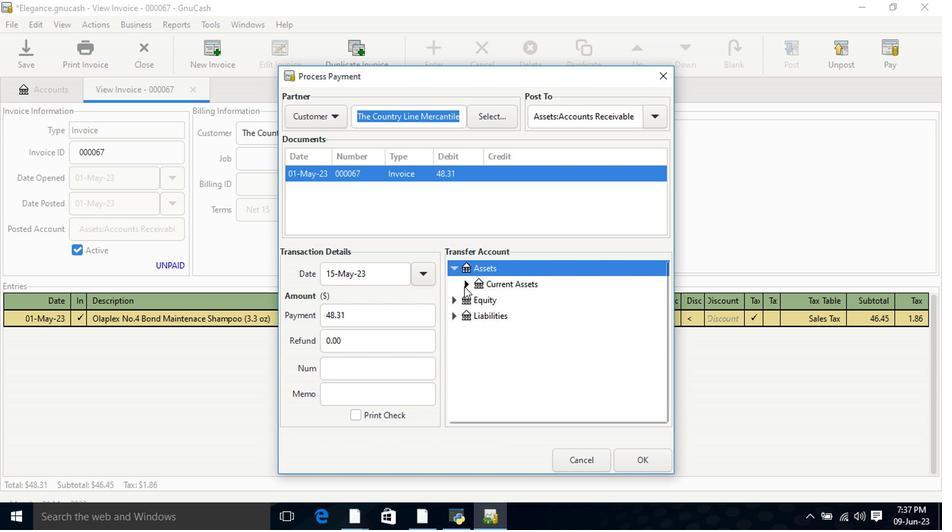 
Action: Mouse moved to (504, 304)
Screenshot: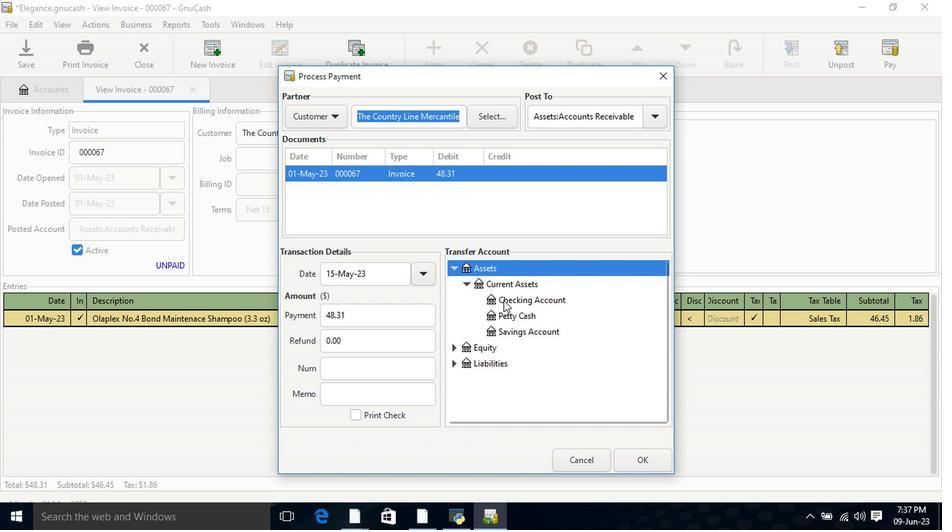 
Action: Mouse pressed left at (504, 304)
Screenshot: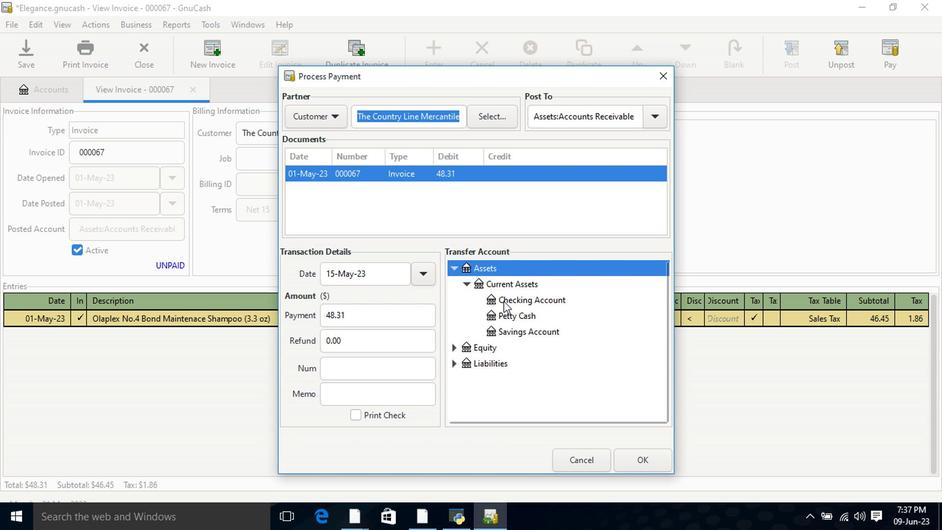 
Action: Mouse moved to (638, 461)
Screenshot: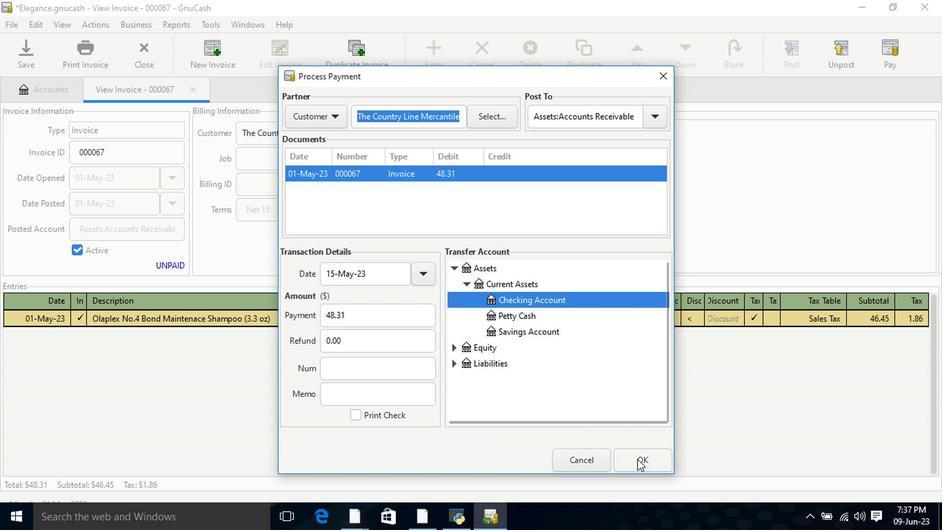 
Action: Mouse pressed left at (638, 461)
Screenshot: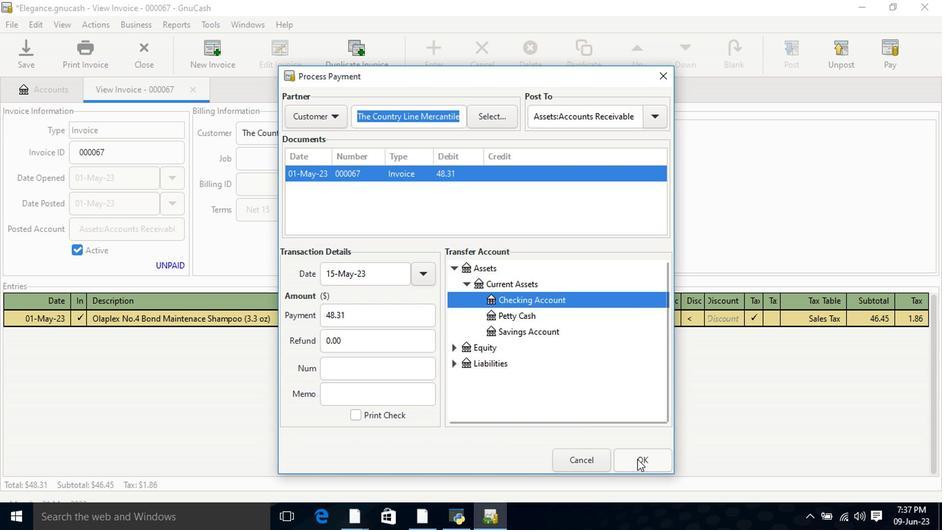 
Action: Mouse moved to (97, 51)
Screenshot: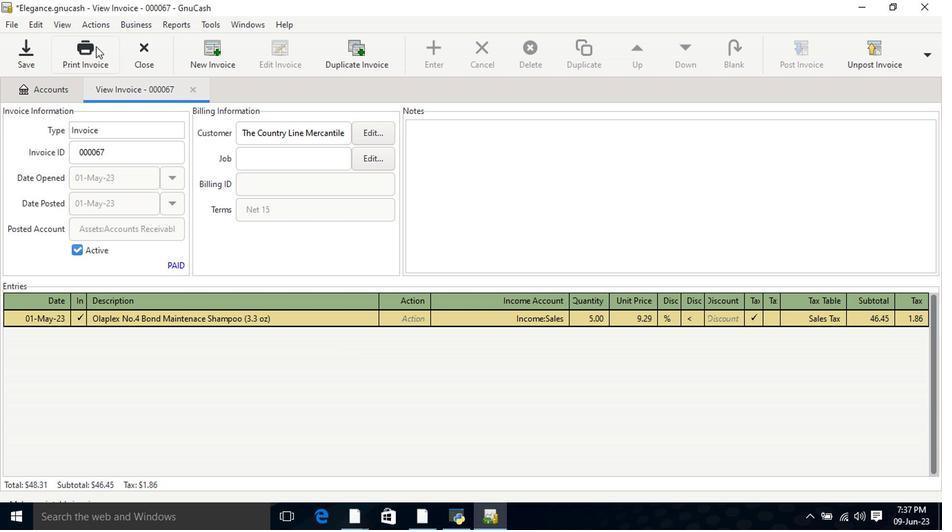 
Action: Mouse pressed left at (97, 51)
Screenshot: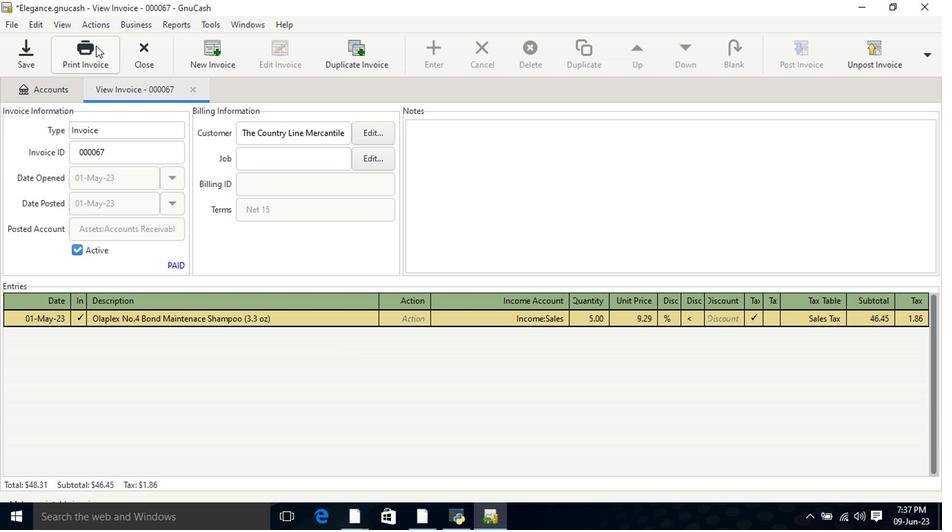 
Action: Mouse moved to (590, 63)
Screenshot: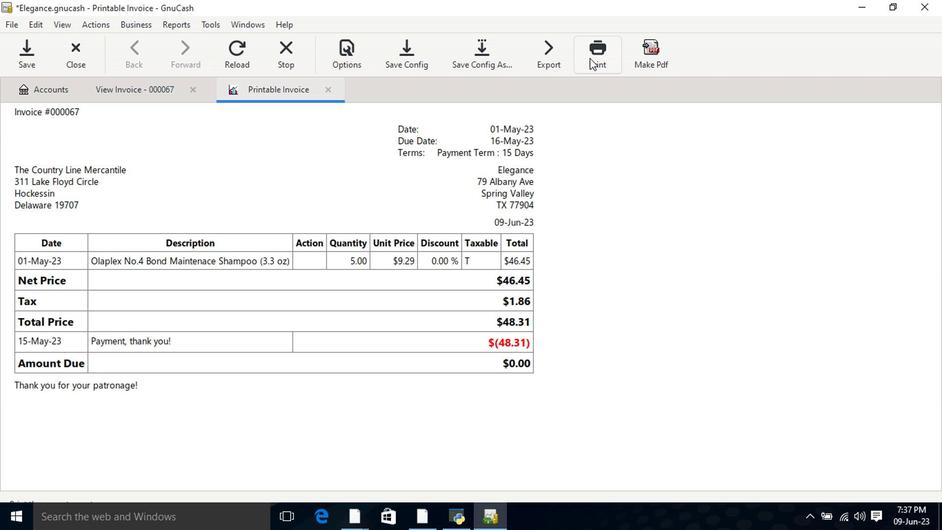 
Action: Mouse pressed left at (590, 63)
Screenshot: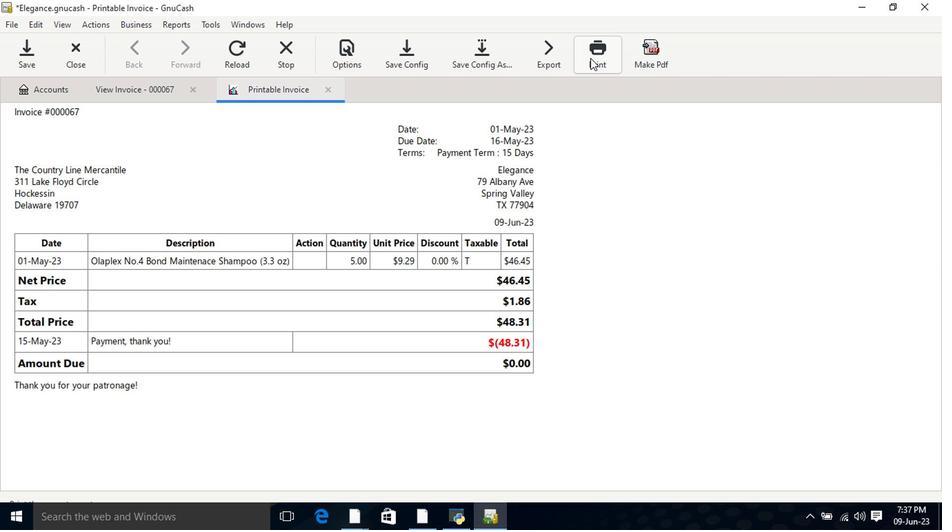
Action: Mouse moved to (168, 285)
Screenshot: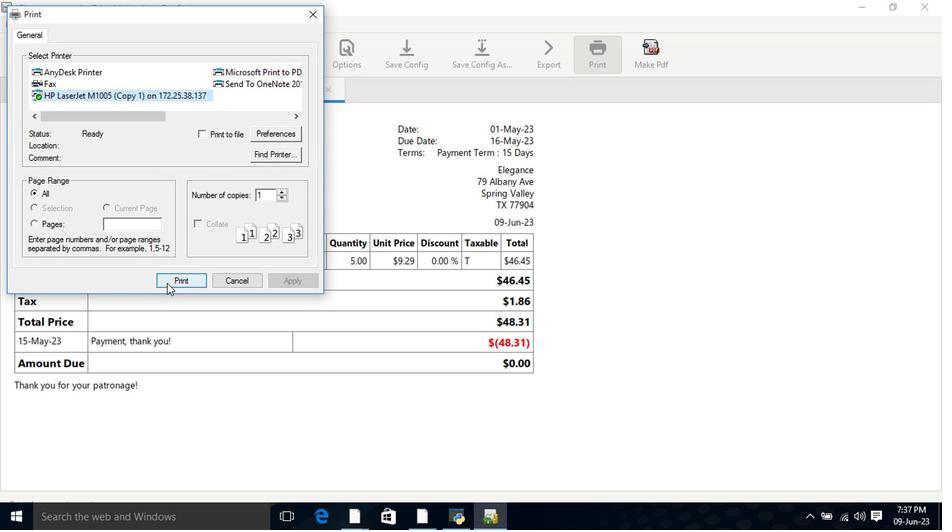 
Action: Mouse pressed left at (168, 285)
Screenshot: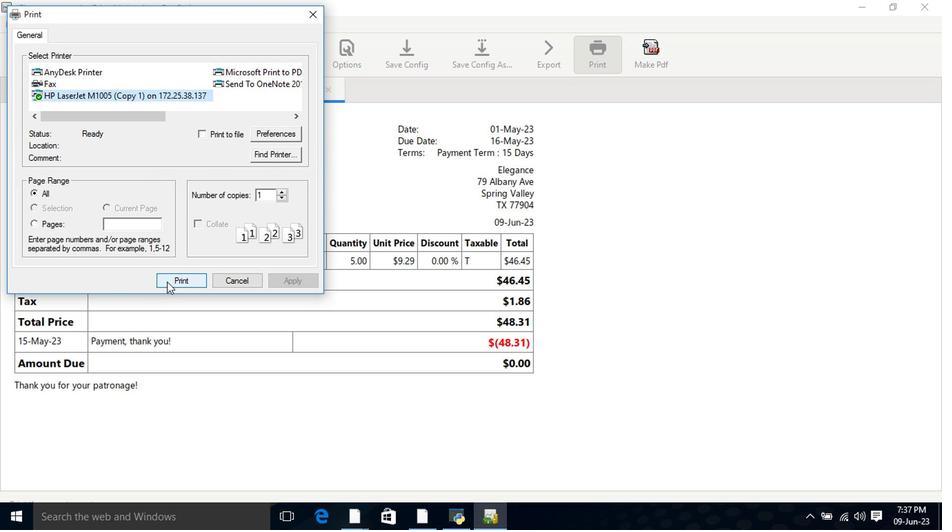 
Action: Mouse moved to (425, 374)
Screenshot: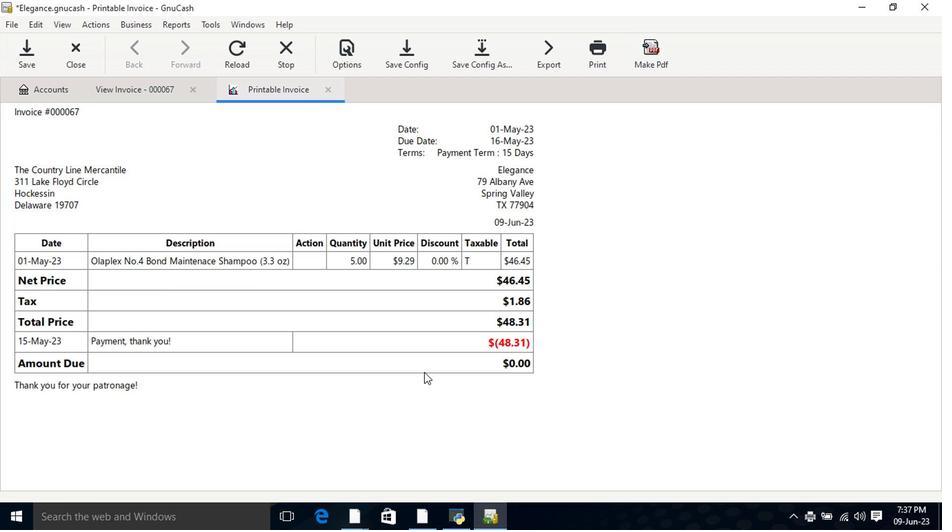 
